 Task: Find connections with filter location Esquina with filter topic #newyearwith filter profile language Potuguese with filter current company Ashok Leyland with filter school Institute of Science - Banaras Hindu University with filter industry Chemical Raw Materials Manufacturing with filter service category Financial Planning with filter keywords title Accounts Payable/Receivable Clerk
Action: Mouse moved to (474, 100)
Screenshot: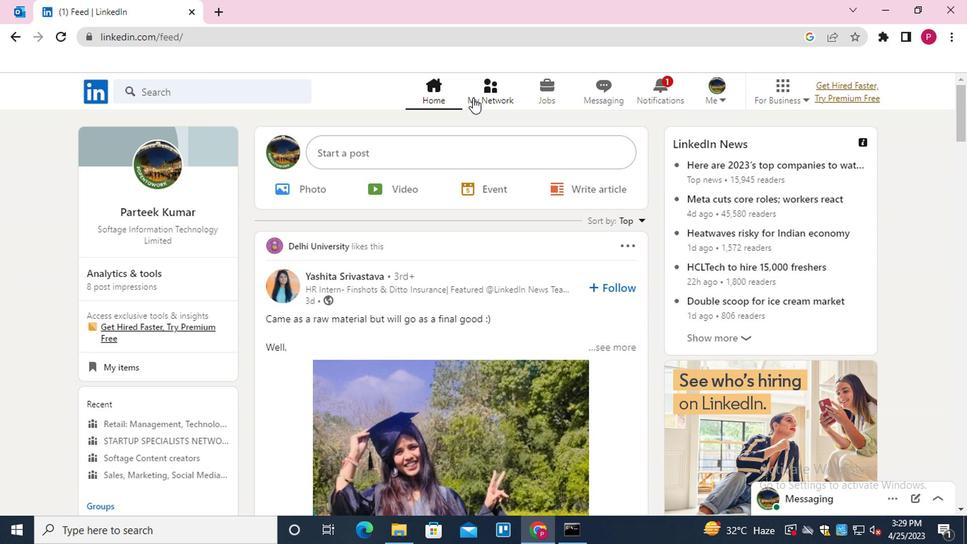 
Action: Mouse pressed left at (474, 100)
Screenshot: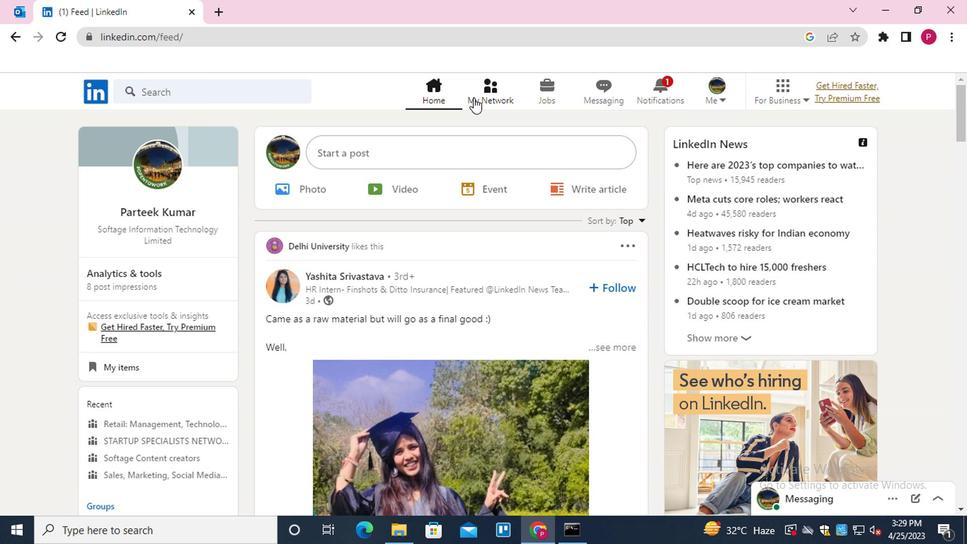 
Action: Mouse moved to (187, 175)
Screenshot: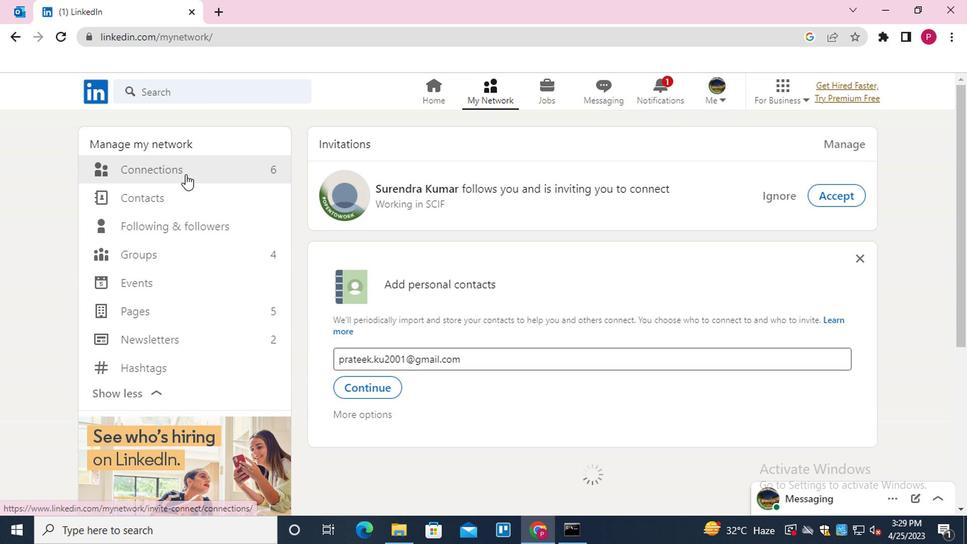 
Action: Mouse pressed left at (187, 175)
Screenshot: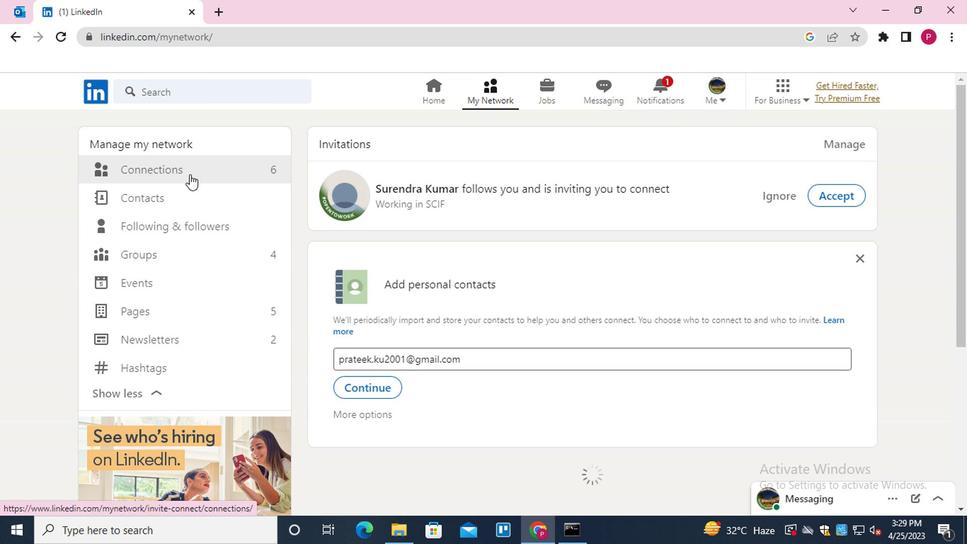 
Action: Mouse moved to (615, 168)
Screenshot: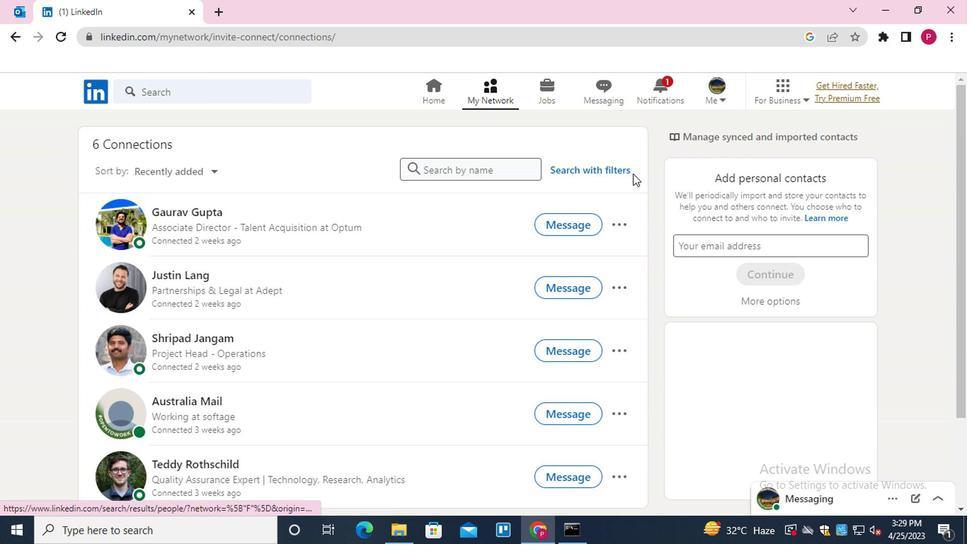 
Action: Mouse pressed left at (615, 168)
Screenshot: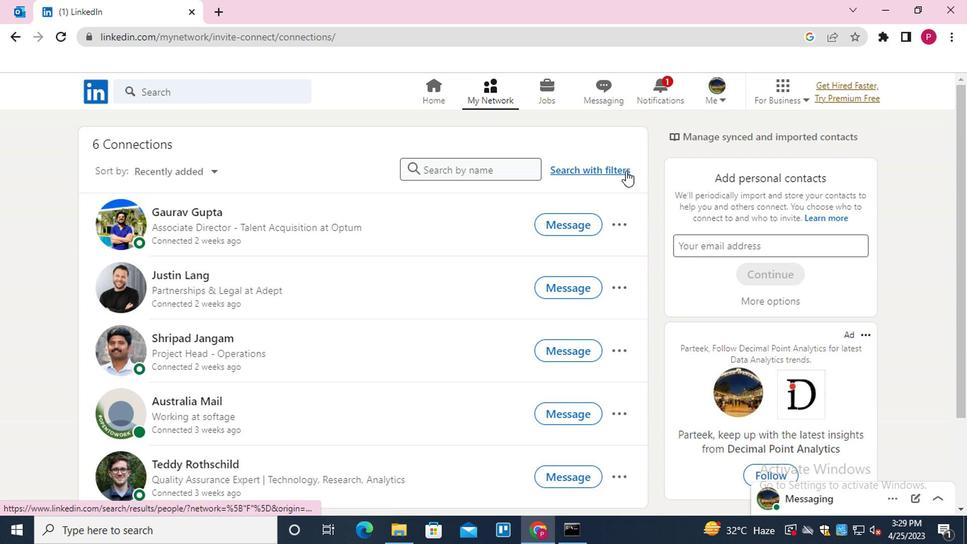 
Action: Mouse moved to (472, 137)
Screenshot: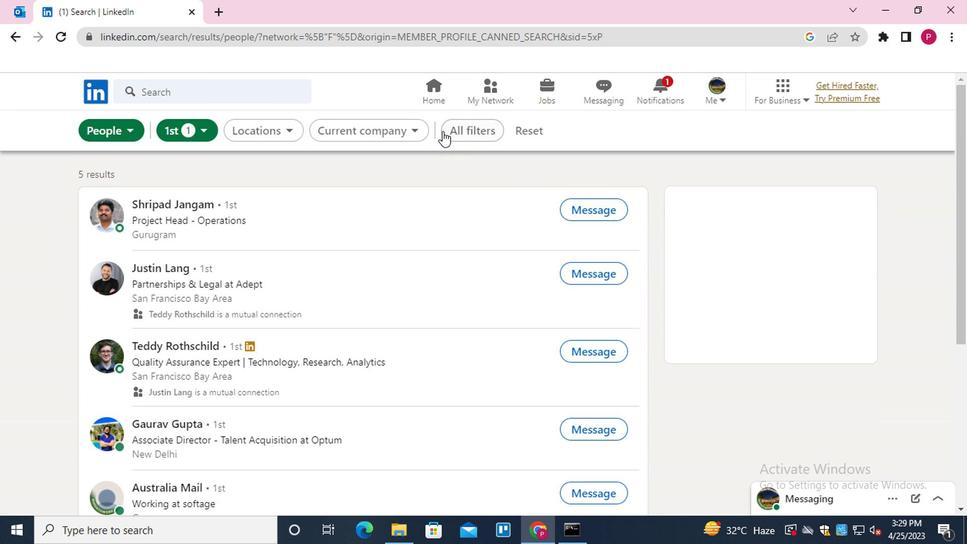 
Action: Mouse pressed left at (472, 137)
Screenshot: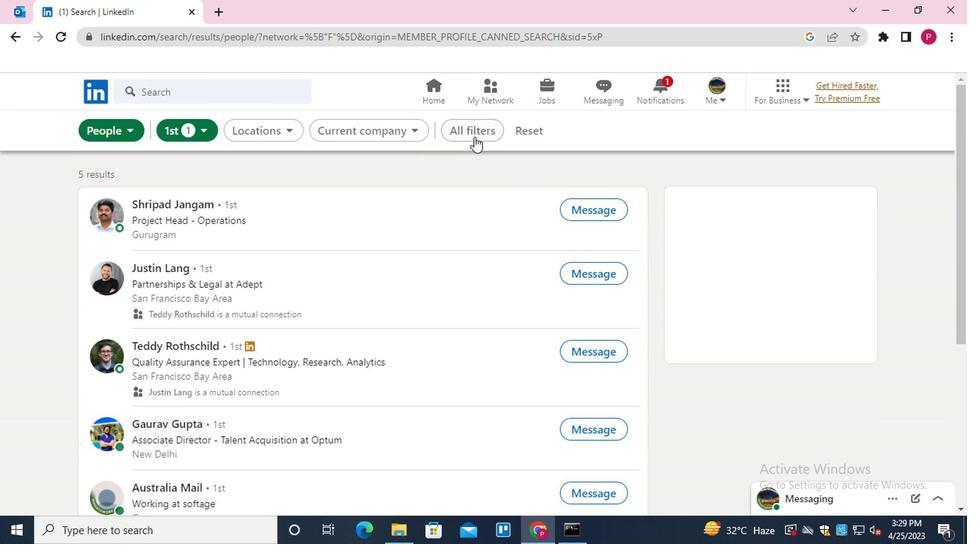 
Action: Mouse moved to (722, 253)
Screenshot: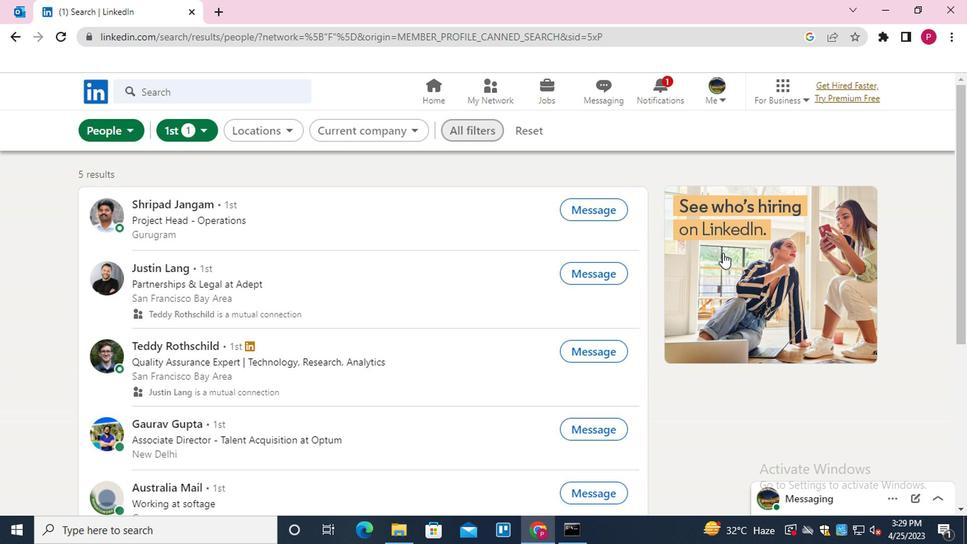 
Action: Mouse scrolled (722, 253) with delta (0, 0)
Screenshot: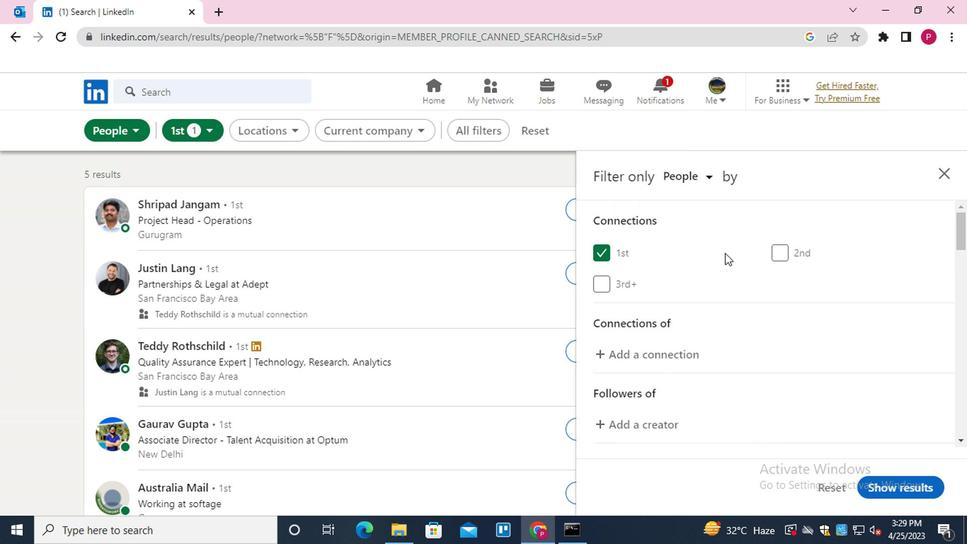 
Action: Mouse scrolled (722, 253) with delta (0, 0)
Screenshot: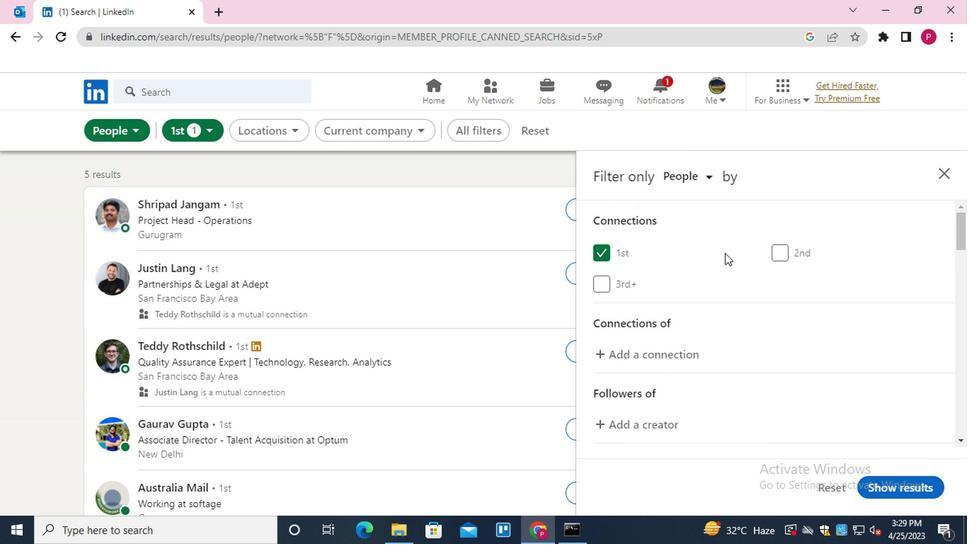 
Action: Mouse scrolled (722, 253) with delta (0, 0)
Screenshot: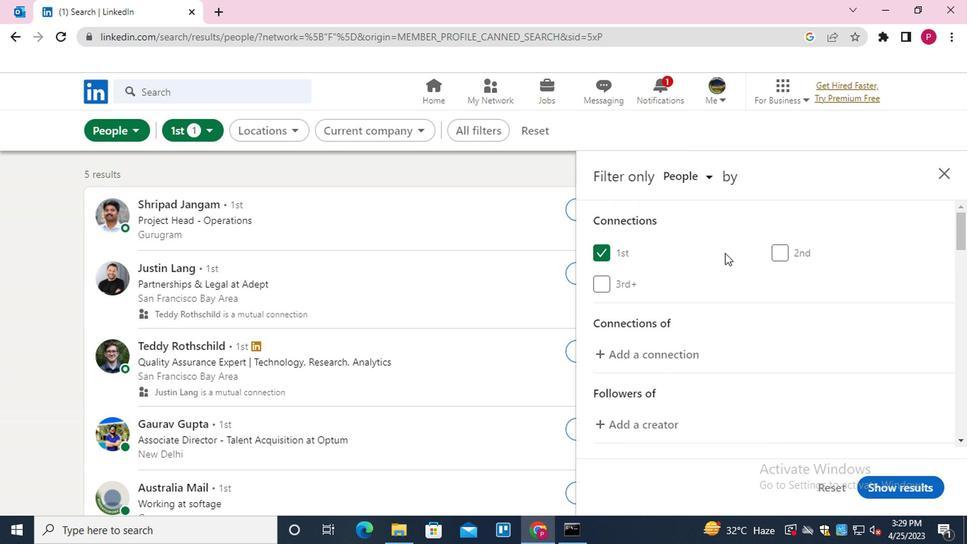 
Action: Mouse moved to (822, 344)
Screenshot: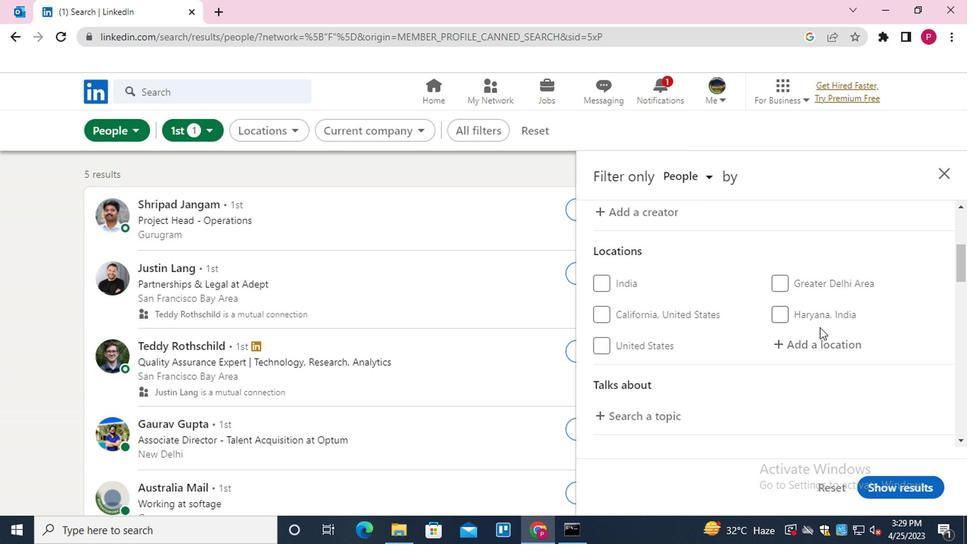 
Action: Mouse pressed left at (822, 344)
Screenshot: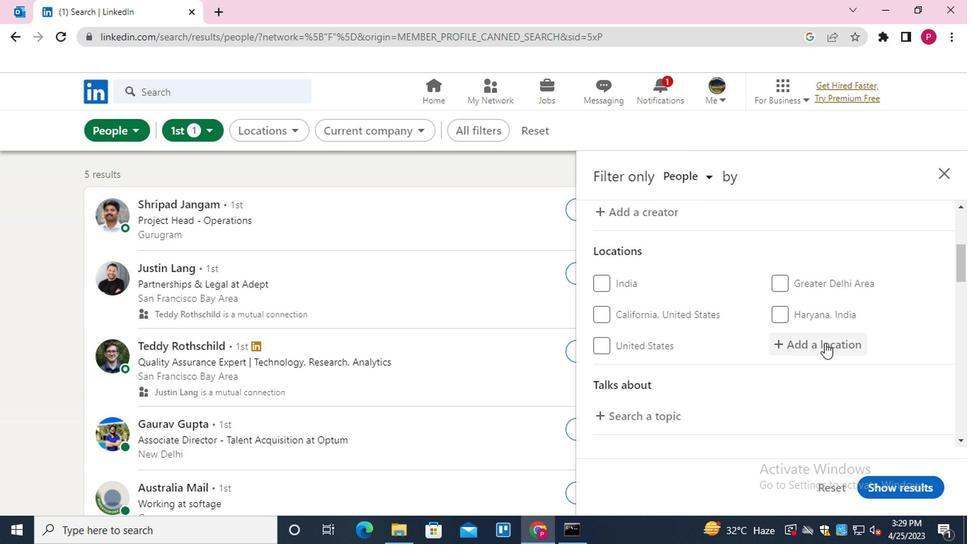 
Action: Key pressed <Key.shift>ESQUINA
Screenshot: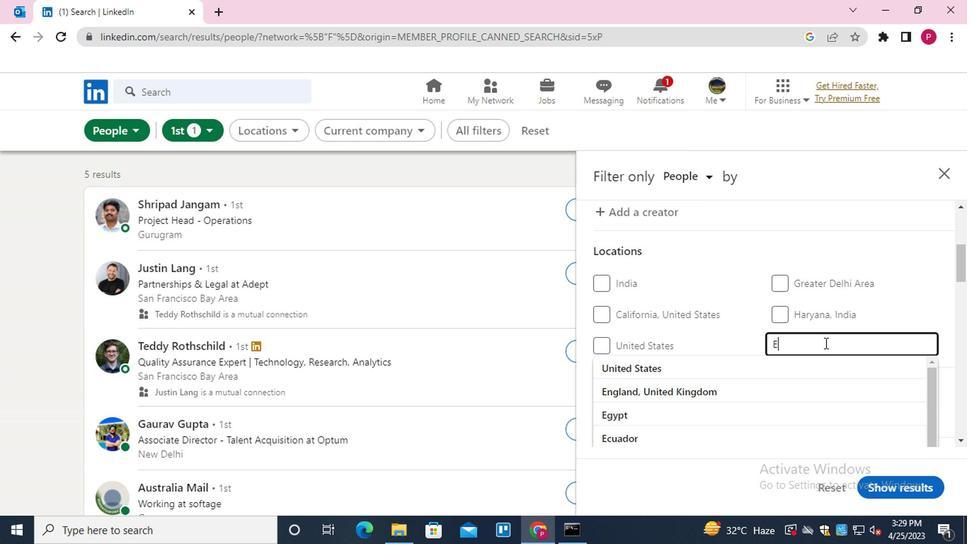 
Action: Mouse moved to (736, 405)
Screenshot: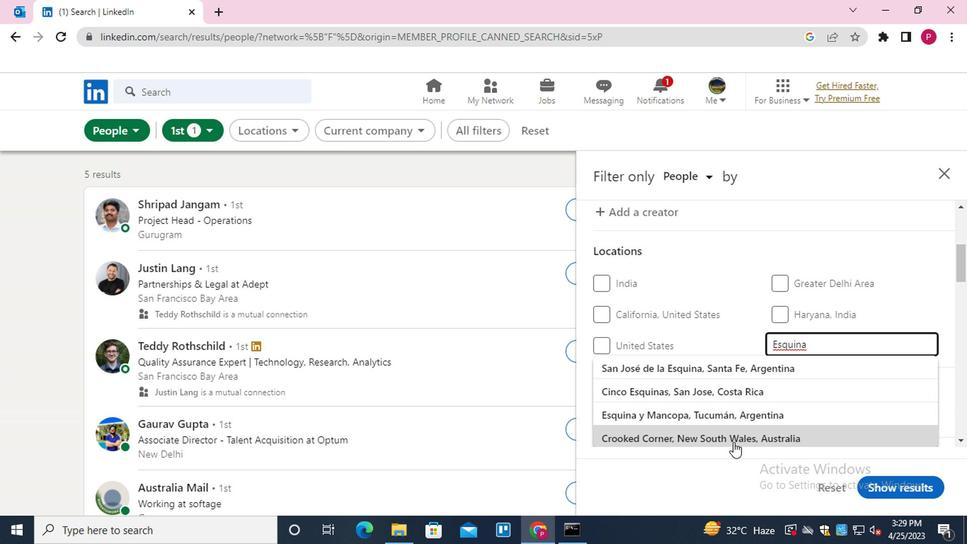 
Action: Mouse scrolled (736, 404) with delta (0, -1)
Screenshot: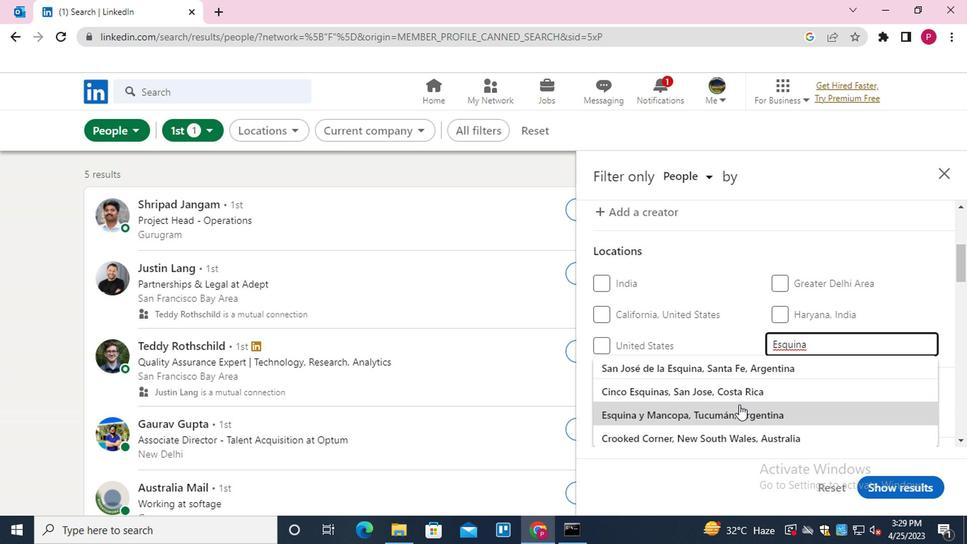 
Action: Mouse moved to (718, 381)
Screenshot: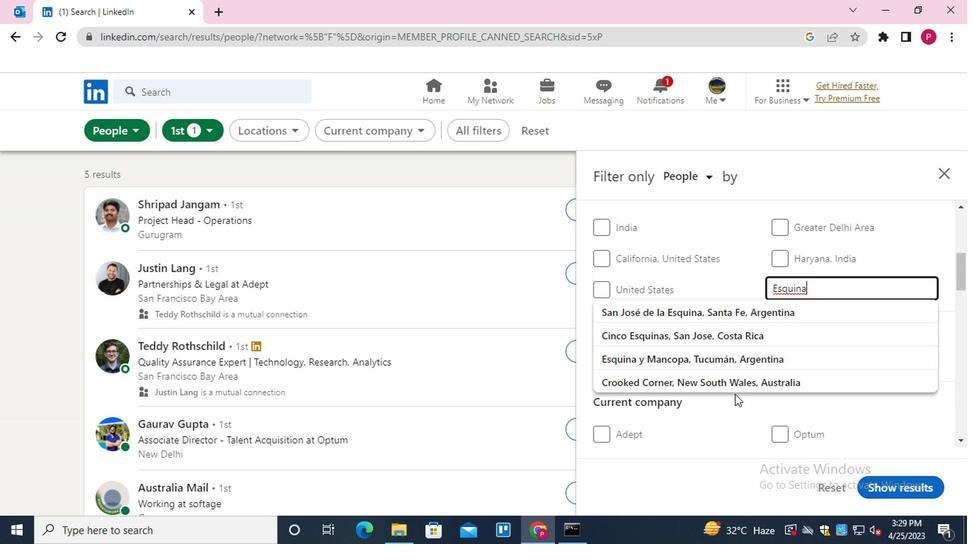 
Action: Key pressed <Key.enter>
Screenshot: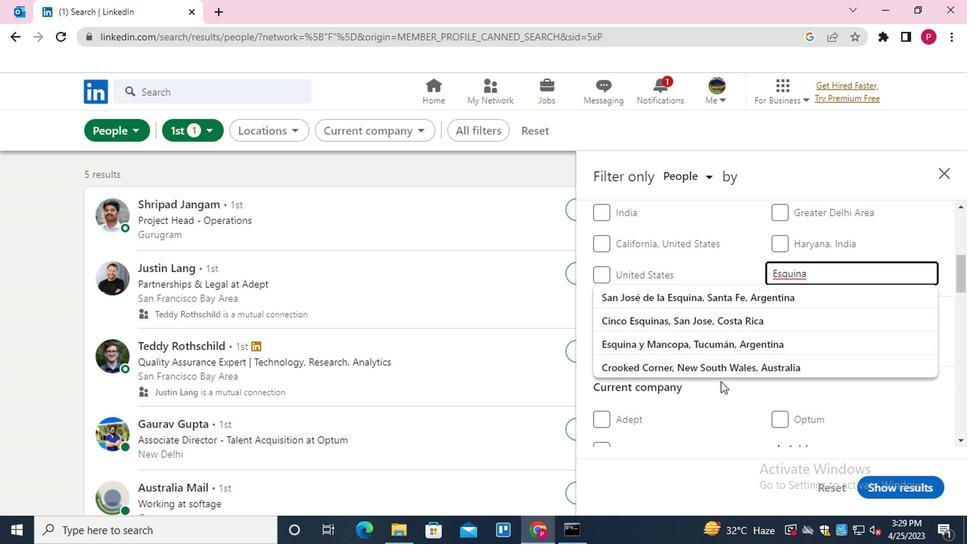 
Action: Mouse moved to (677, 348)
Screenshot: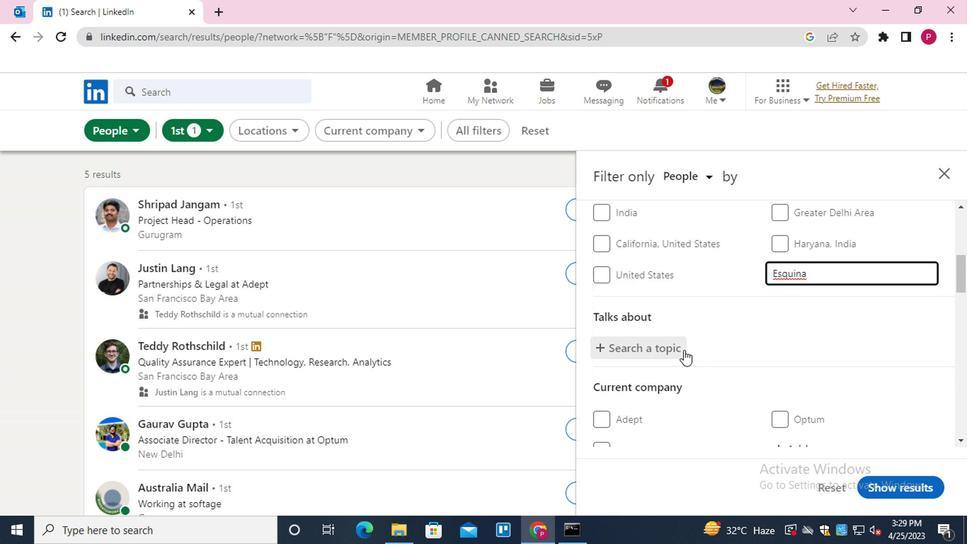 
Action: Mouse pressed left at (677, 348)
Screenshot: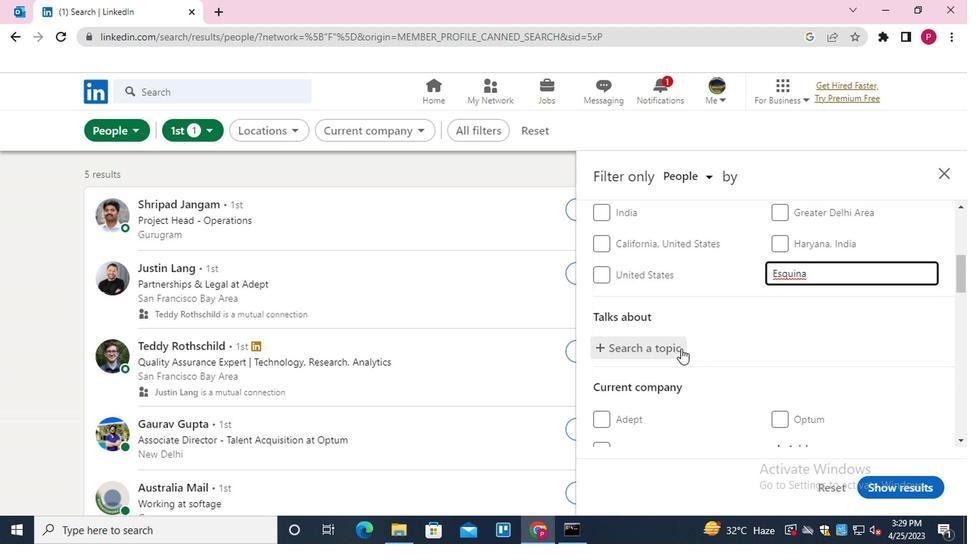 
Action: Key pressed <Key.shift>#NEWYEAR
Screenshot: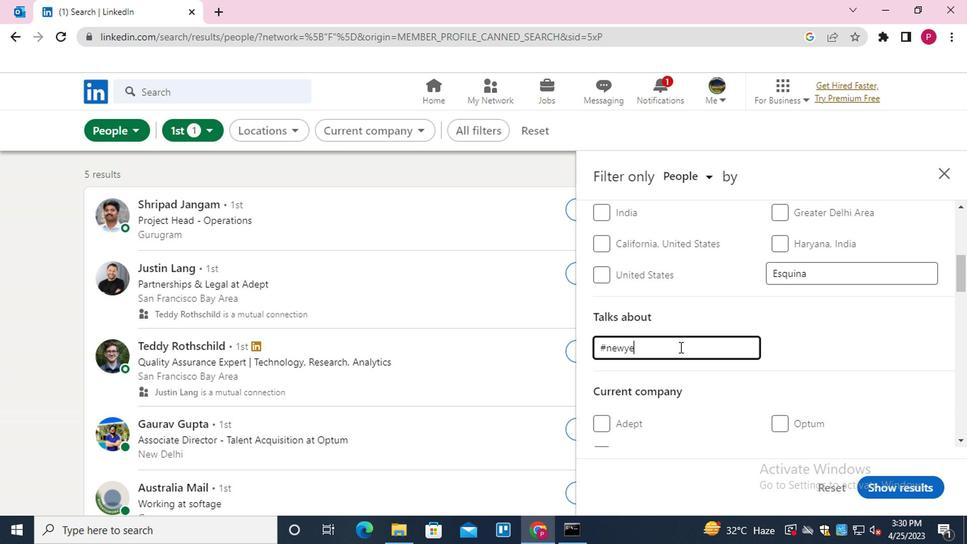 
Action: Mouse moved to (707, 358)
Screenshot: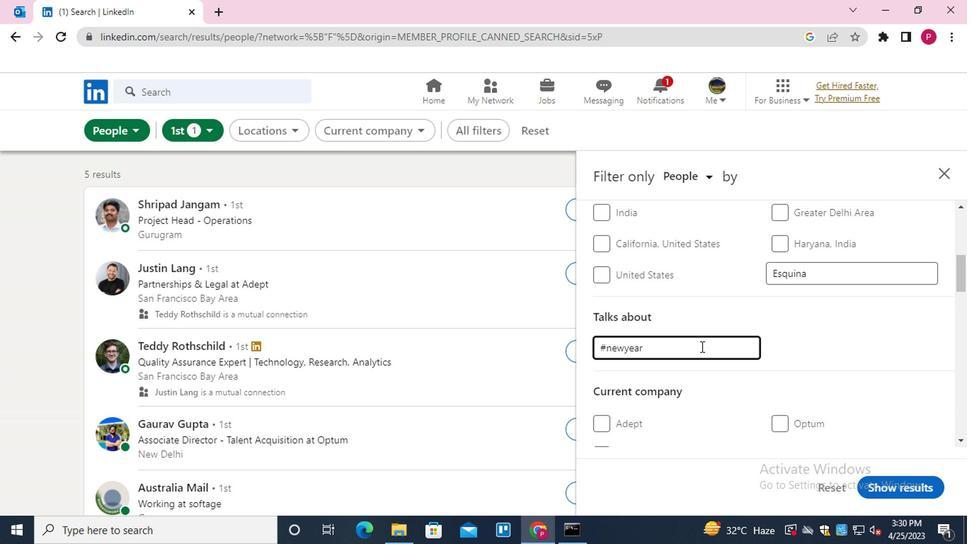 
Action: Mouse scrolled (707, 358) with delta (0, 0)
Screenshot: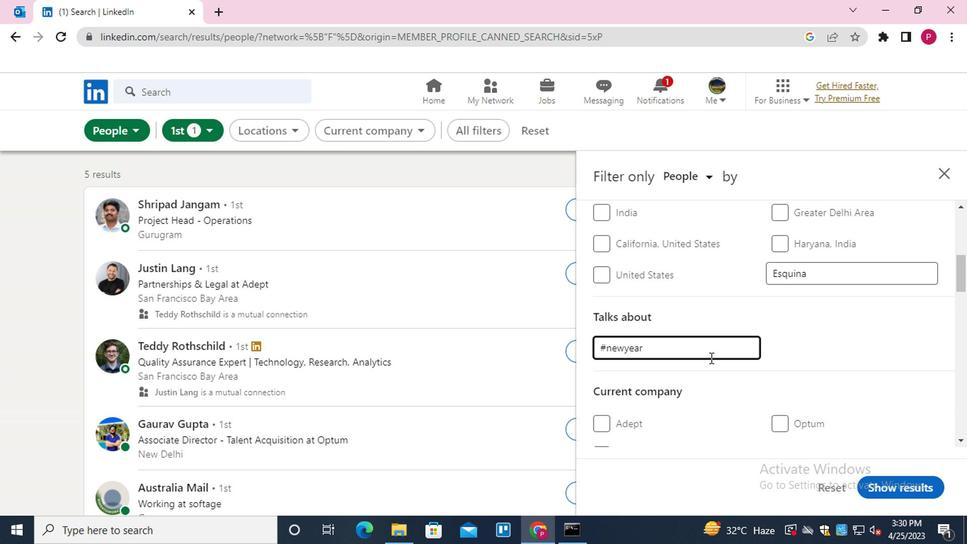 
Action: Mouse moved to (754, 337)
Screenshot: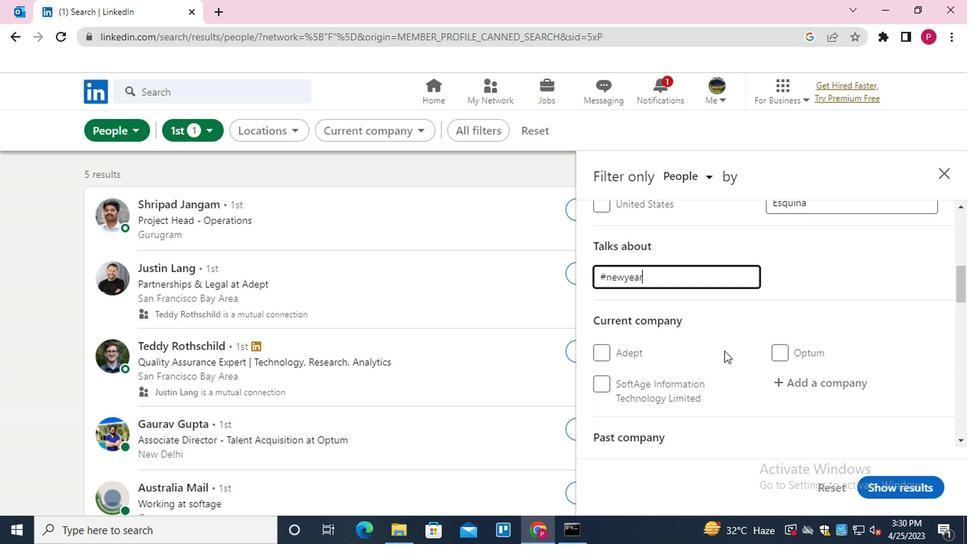 
Action: Mouse scrolled (754, 337) with delta (0, 0)
Screenshot: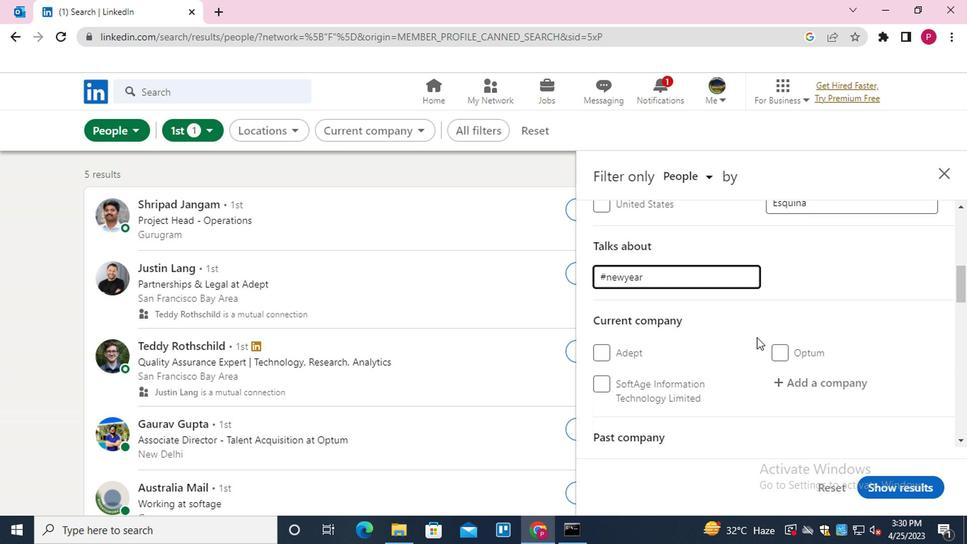 
Action: Mouse scrolled (754, 337) with delta (0, 0)
Screenshot: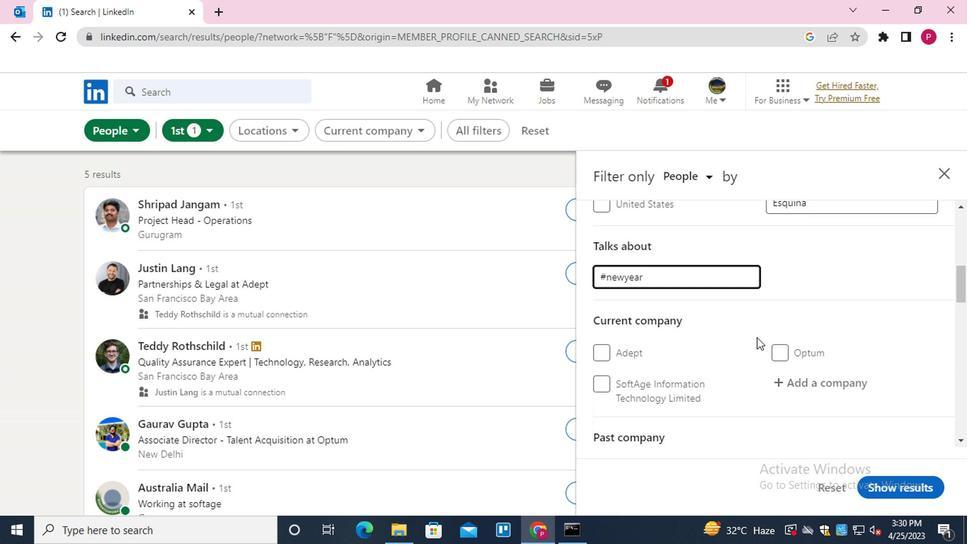 
Action: Mouse moved to (803, 248)
Screenshot: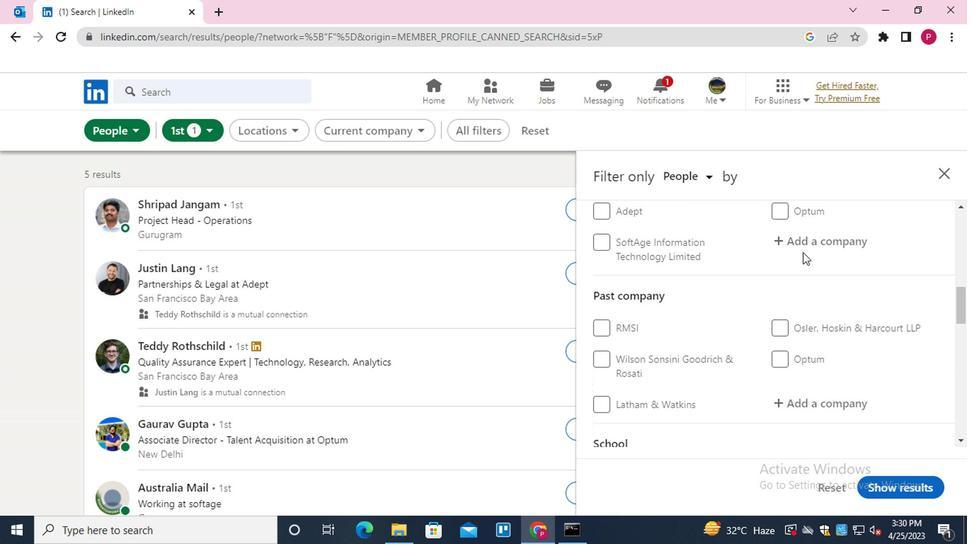 
Action: Mouse pressed left at (803, 248)
Screenshot: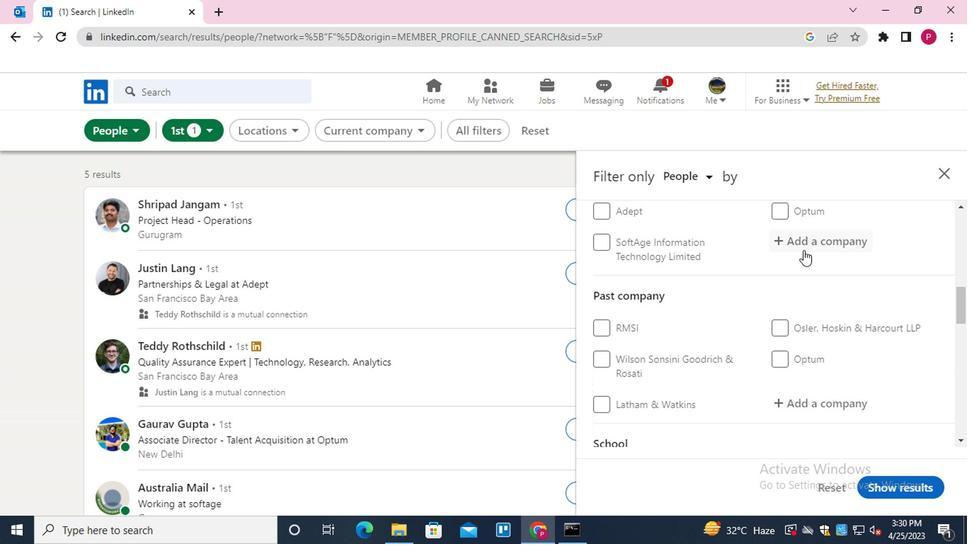 
Action: Key pressed <Key.shift>ASHOK<Key.space><Key.shift>LRY
Screenshot: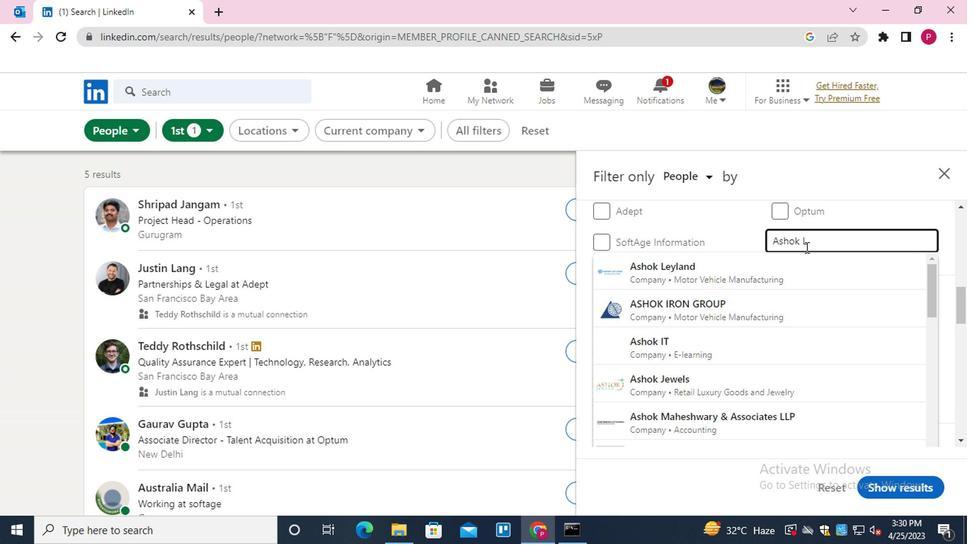 
Action: Mouse moved to (770, 260)
Screenshot: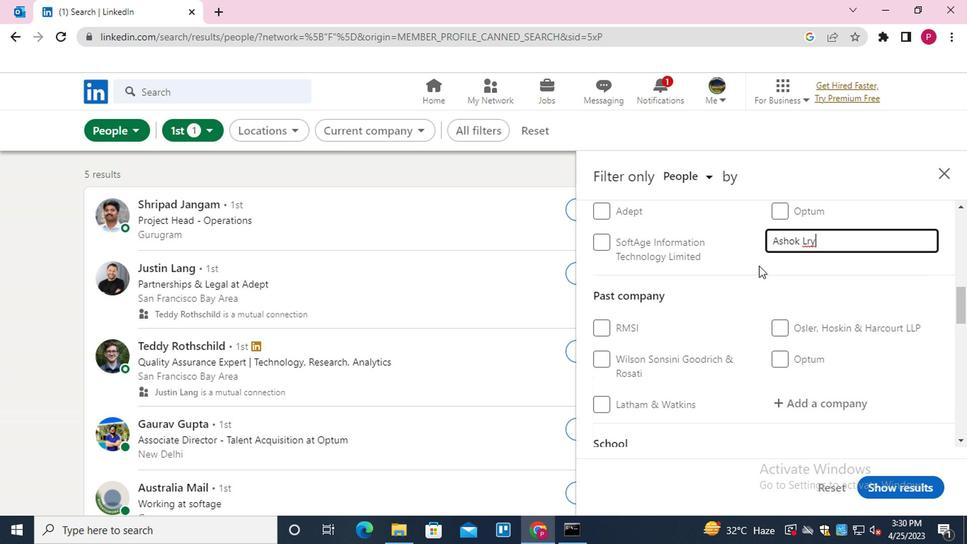 
Action: Key pressed <Key.backspace><Key.backspace>EY
Screenshot: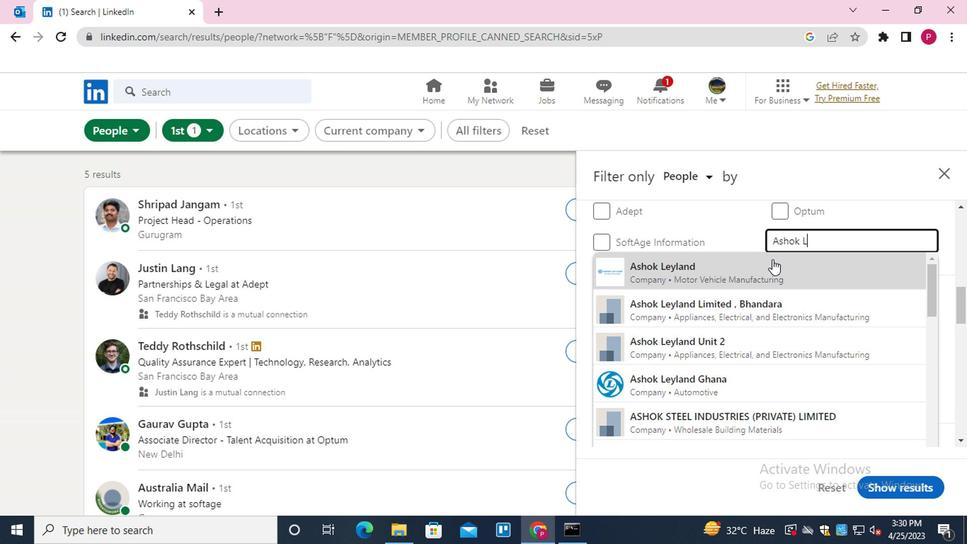 
Action: Mouse moved to (768, 260)
Screenshot: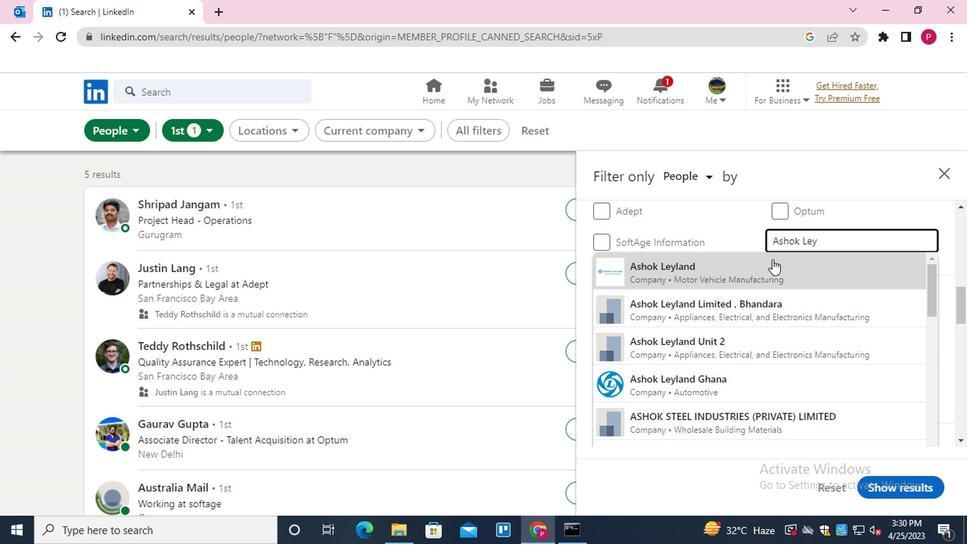 
Action: Mouse pressed left at (768, 260)
Screenshot: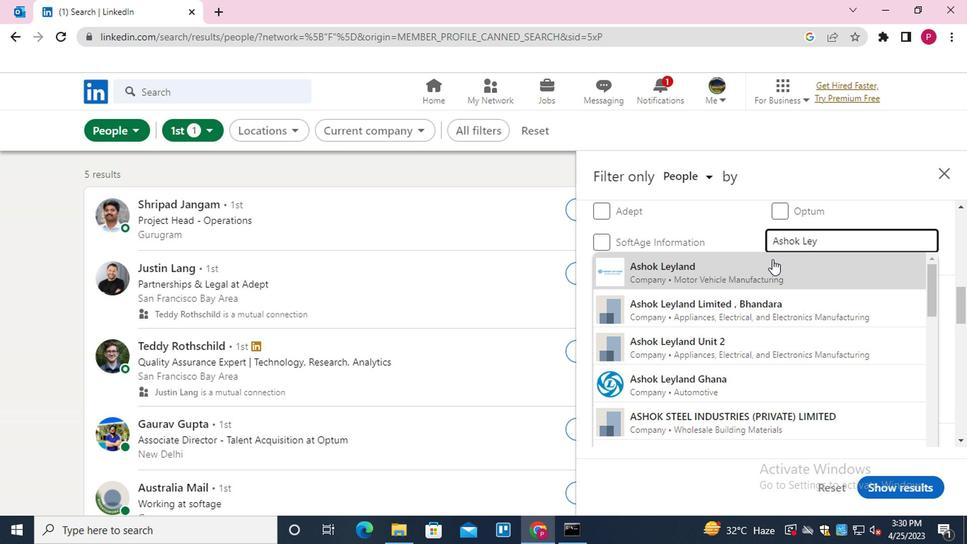 
Action: Mouse moved to (683, 302)
Screenshot: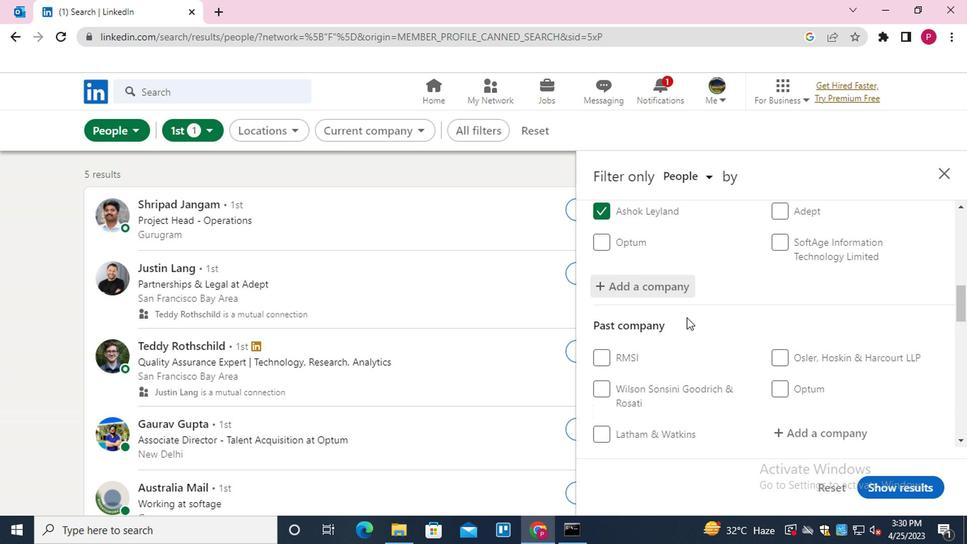 
Action: Mouse scrolled (683, 302) with delta (0, 0)
Screenshot: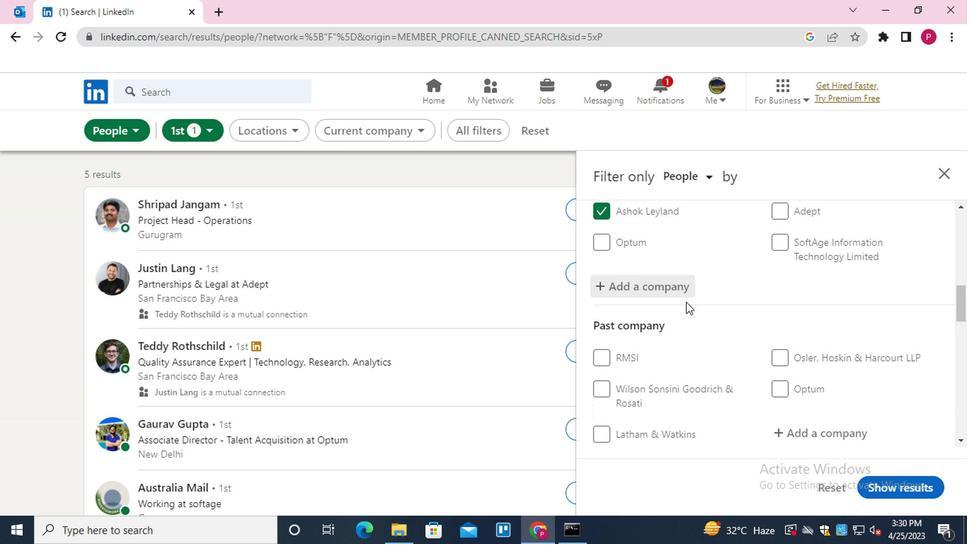 
Action: Mouse scrolled (683, 302) with delta (0, 0)
Screenshot: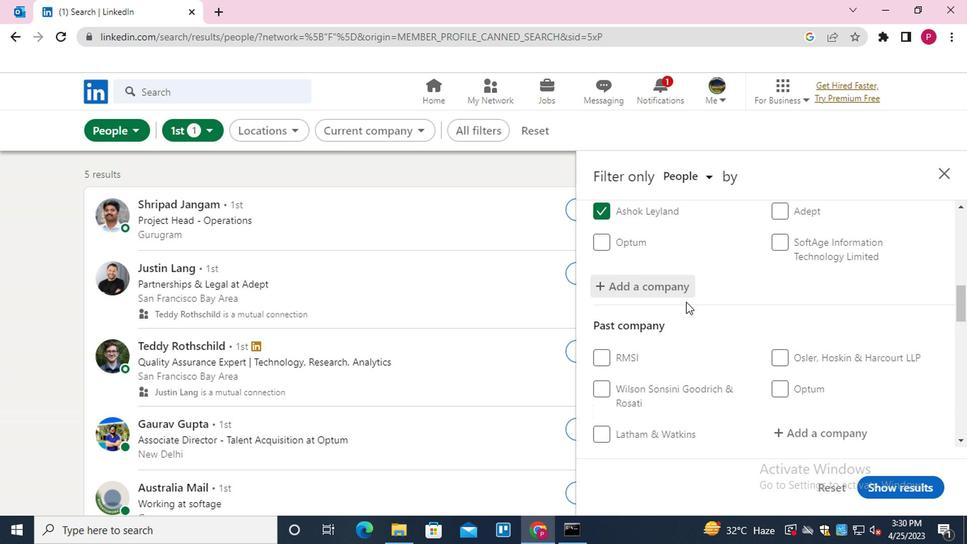 
Action: Mouse moved to (770, 351)
Screenshot: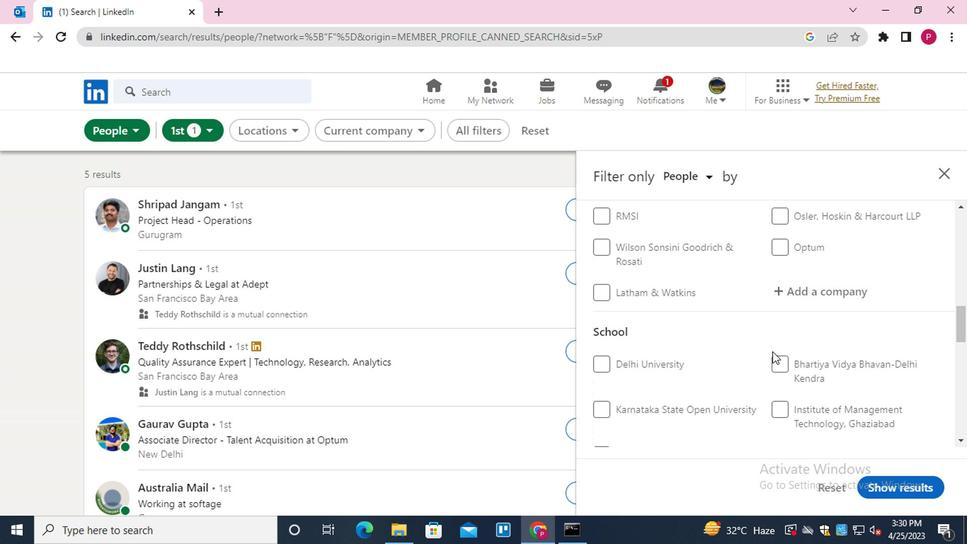 
Action: Mouse scrolled (770, 350) with delta (0, -1)
Screenshot: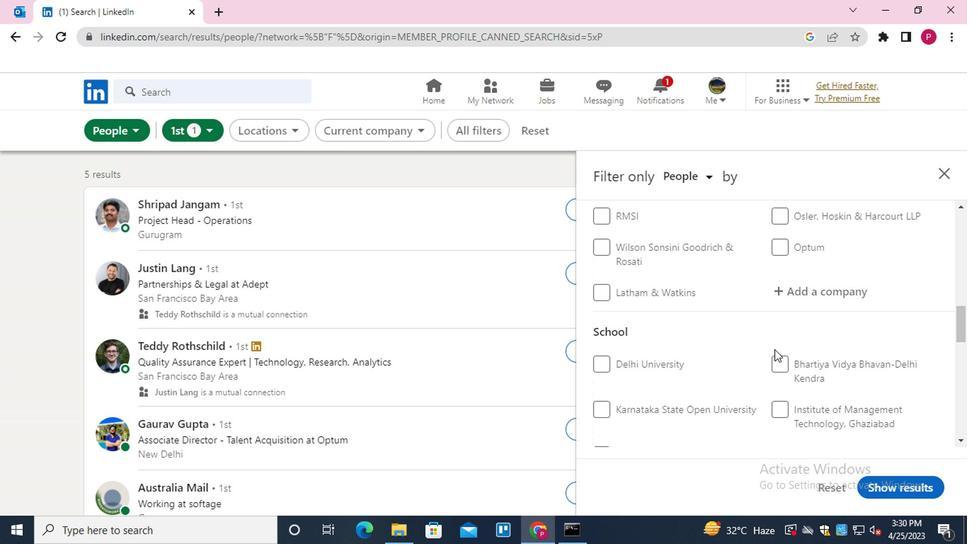 
Action: Mouse scrolled (770, 350) with delta (0, -1)
Screenshot: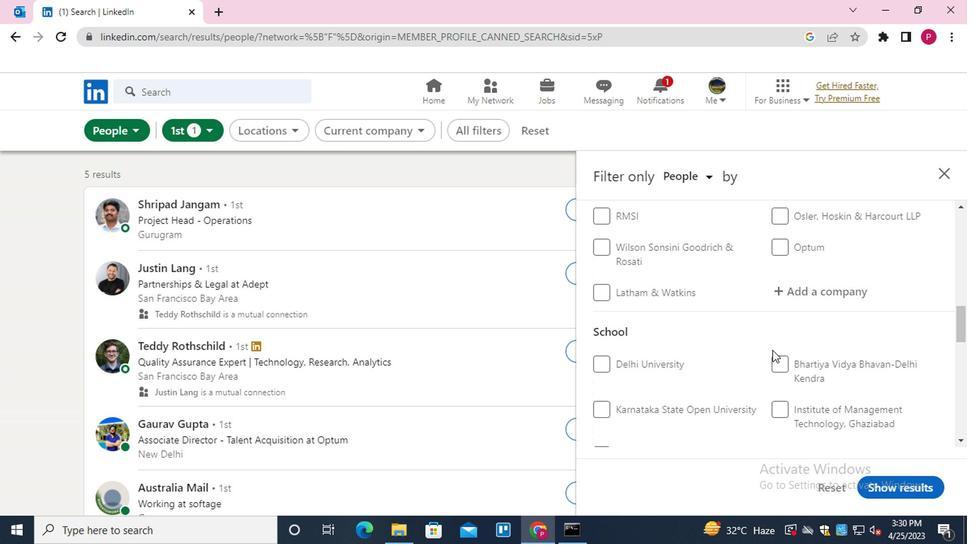 
Action: Mouse moved to (820, 316)
Screenshot: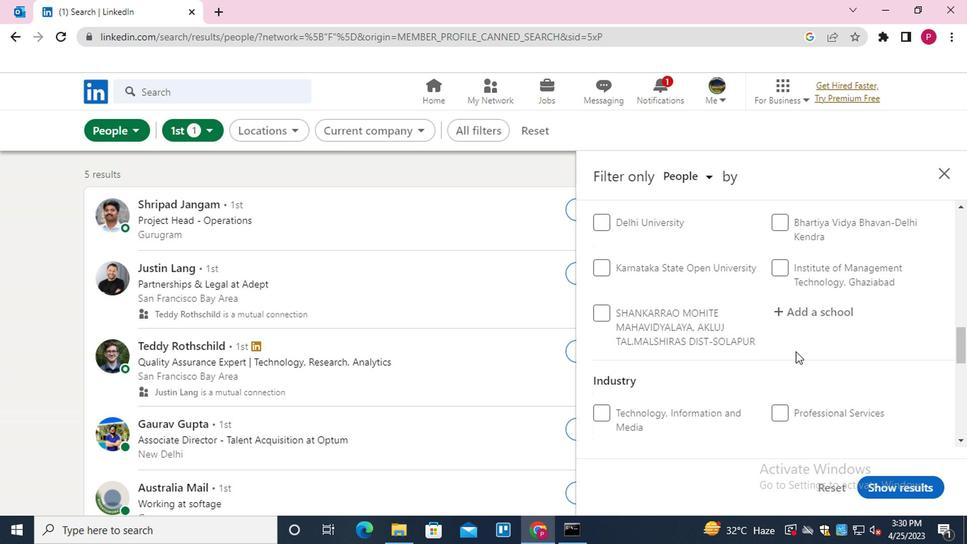 
Action: Mouse pressed left at (820, 316)
Screenshot: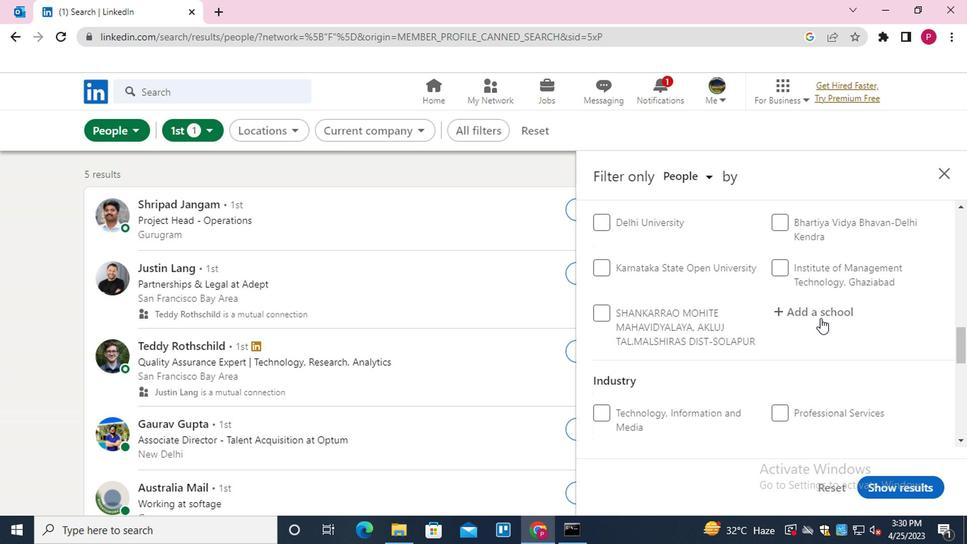 
Action: Key pressed <Key.shift><Key.shift><Key.shift><Key.shift><Key.shift><Key.shift><Key.shift><Key.shift><Key.shift><Key.shift><Key.shift><Key.shift><Key.shift><Key.shift><Key.shift>BANARS
Screenshot: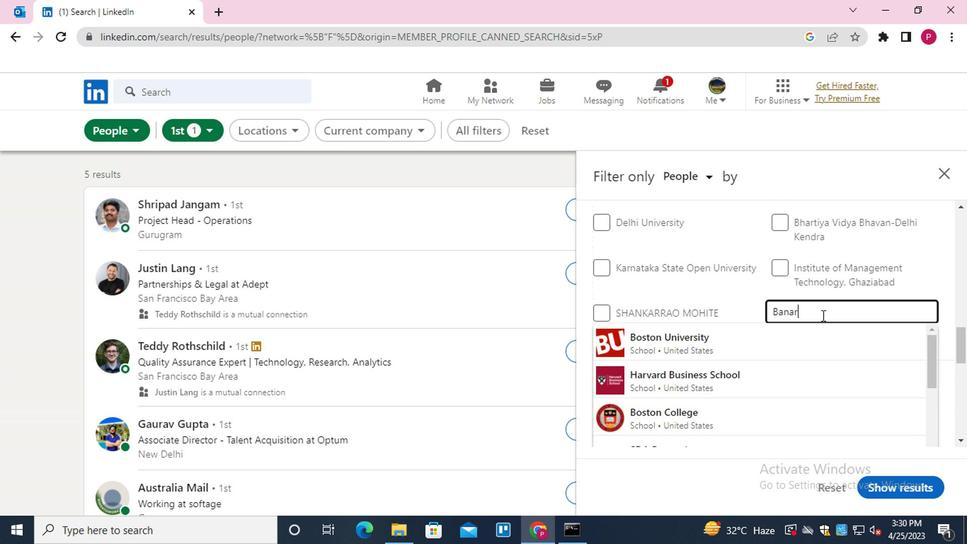 
Action: Mouse moved to (797, 332)
Screenshot: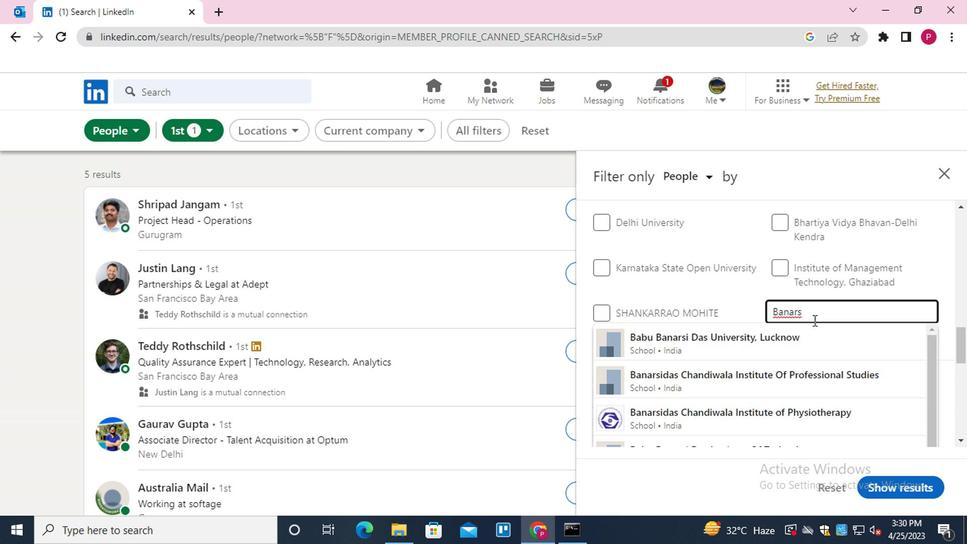 
Action: Key pressed <Key.backspace>AS
Screenshot: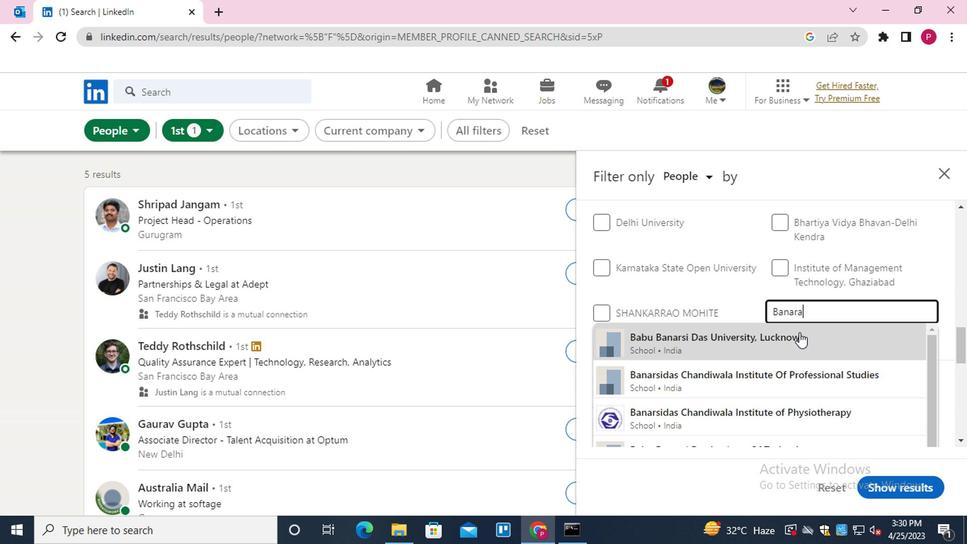 
Action: Mouse moved to (789, 340)
Screenshot: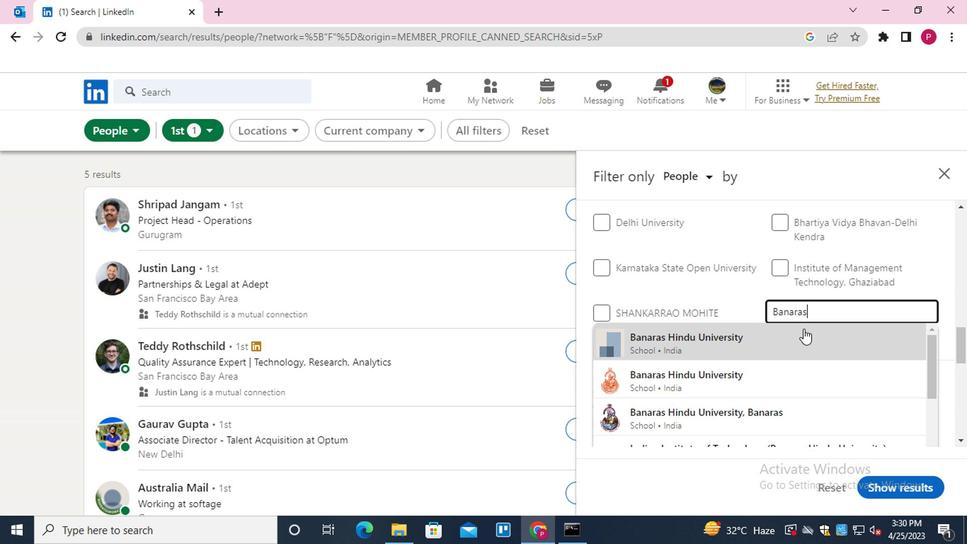 
Action: Mouse pressed left at (789, 340)
Screenshot: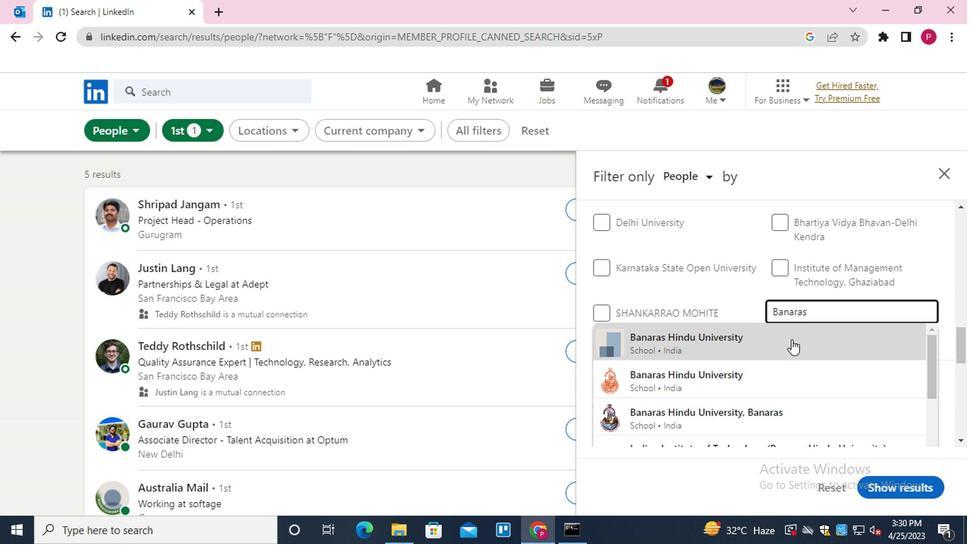 
Action: Mouse moved to (706, 373)
Screenshot: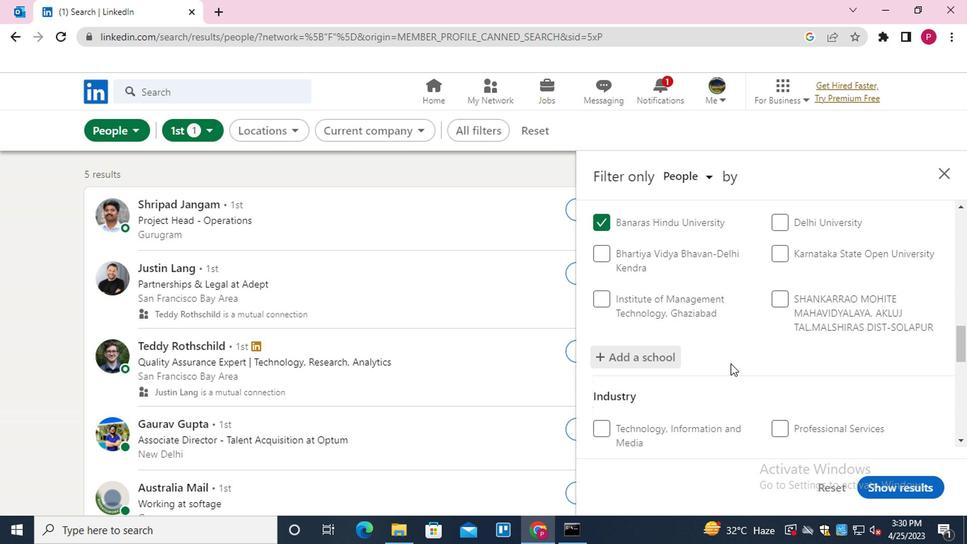 
Action: Mouse scrolled (706, 372) with delta (0, -1)
Screenshot: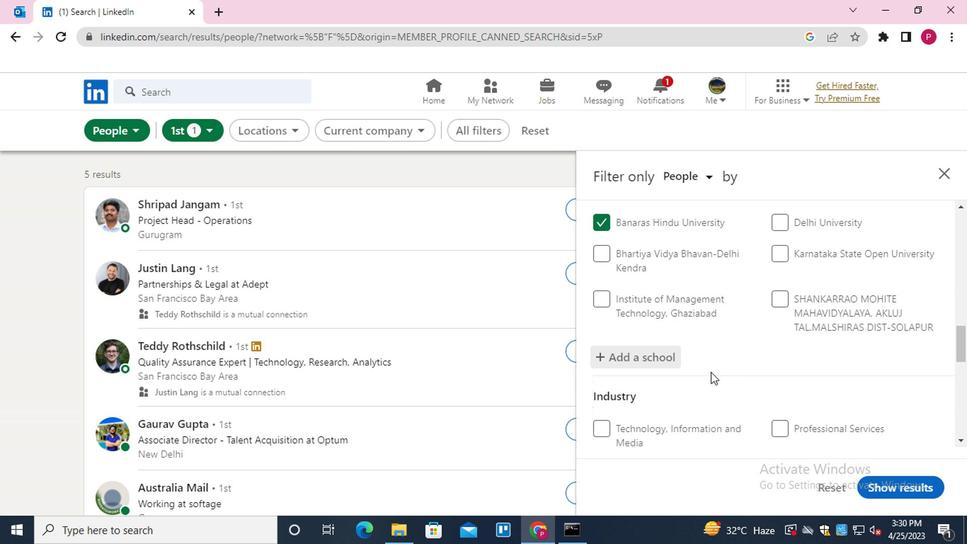 
Action: Mouse scrolled (706, 372) with delta (0, -1)
Screenshot: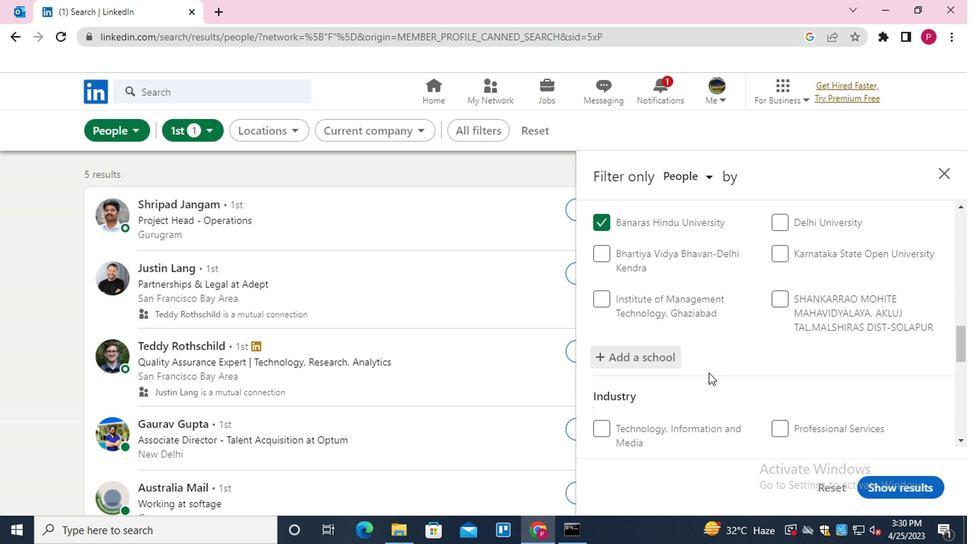 
Action: Mouse moved to (810, 374)
Screenshot: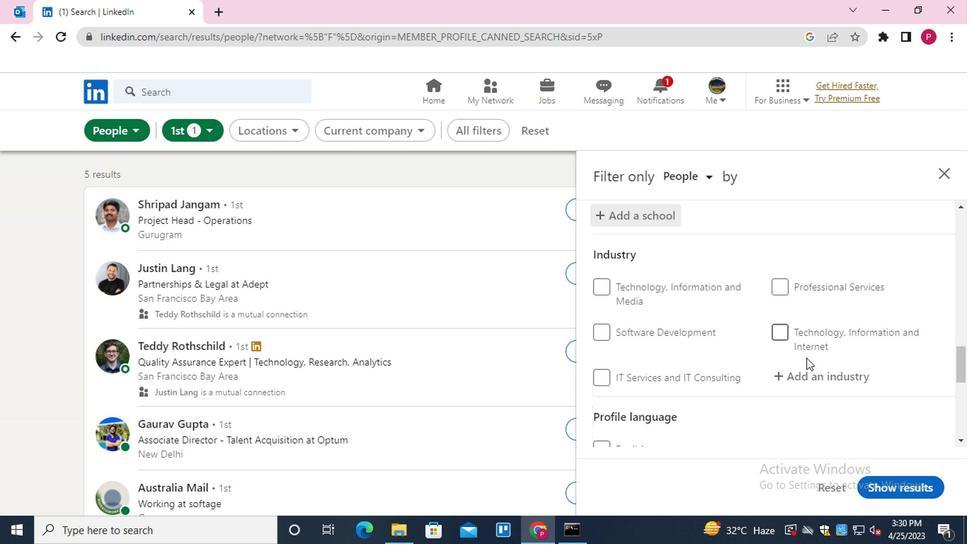 
Action: Mouse pressed left at (810, 374)
Screenshot: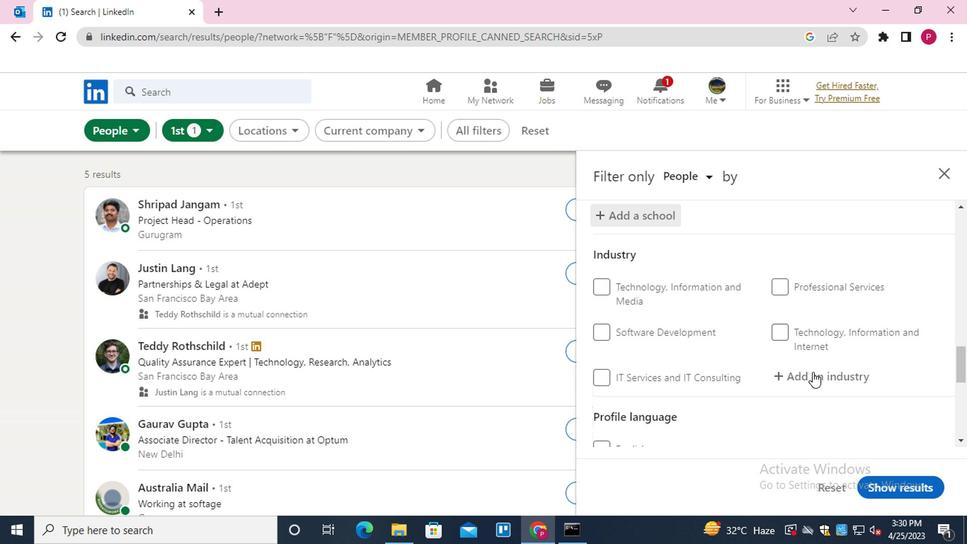 
Action: Key pressed <Key.shift>CHEMICAL
Screenshot: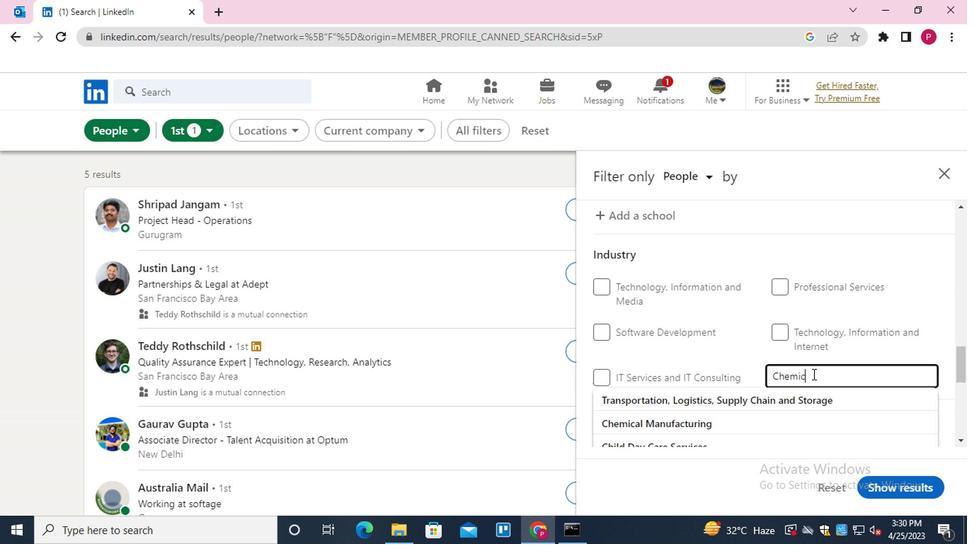 
Action: Mouse moved to (708, 325)
Screenshot: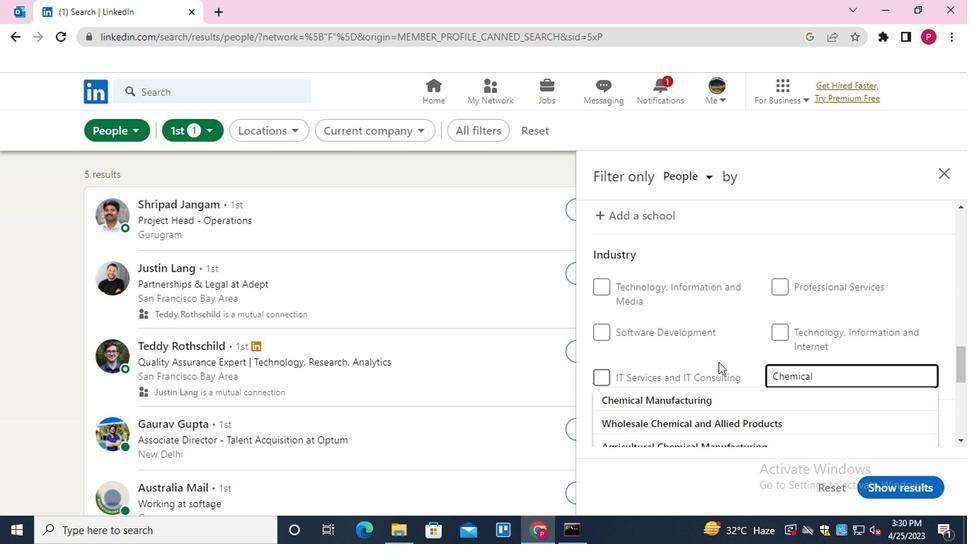 
Action: Mouse scrolled (708, 324) with delta (0, 0)
Screenshot: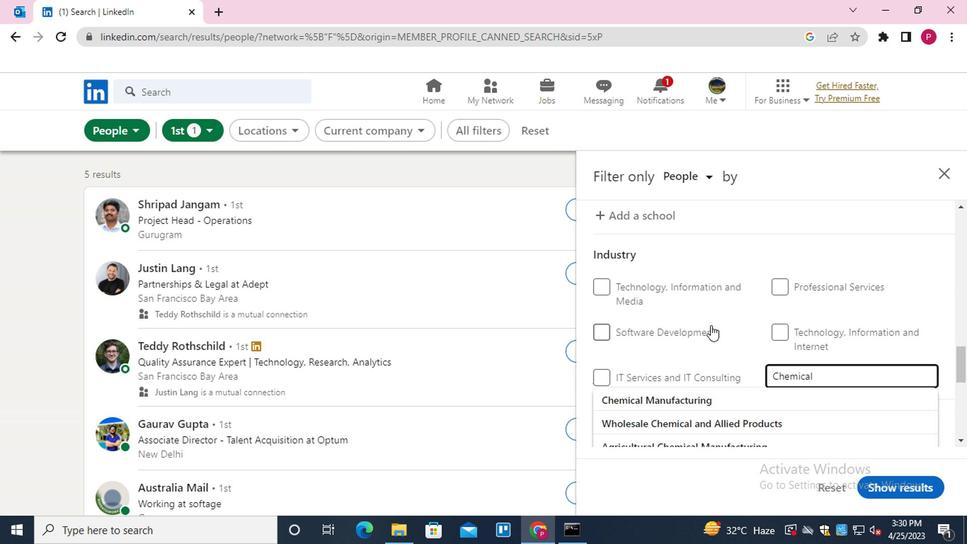 
Action: Mouse moved to (708, 324)
Screenshot: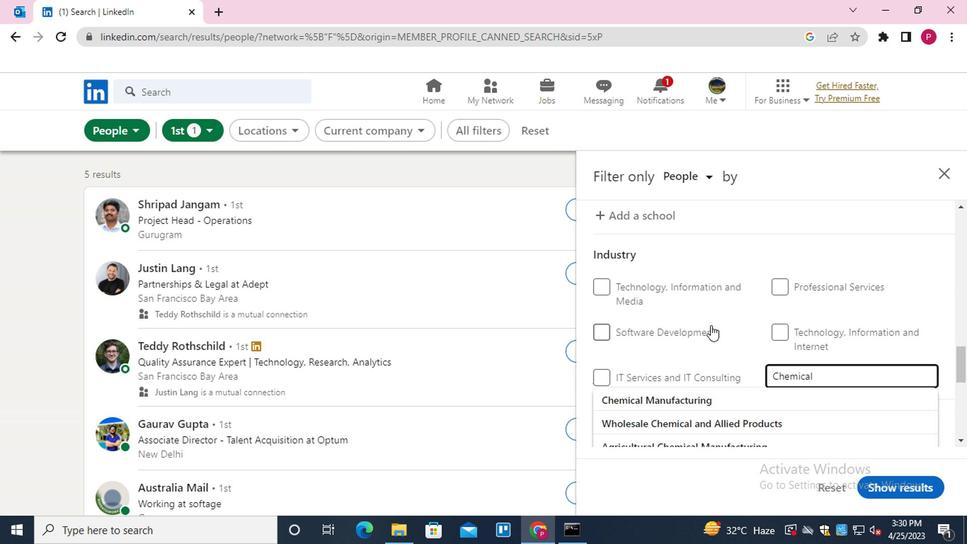 
Action: Mouse scrolled (708, 323) with delta (0, -1)
Screenshot: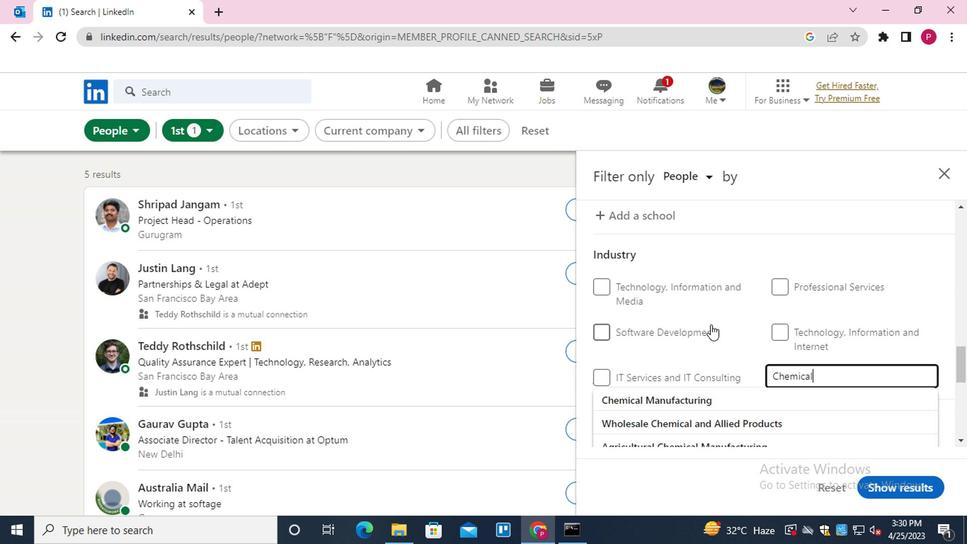 
Action: Mouse moved to (734, 329)
Screenshot: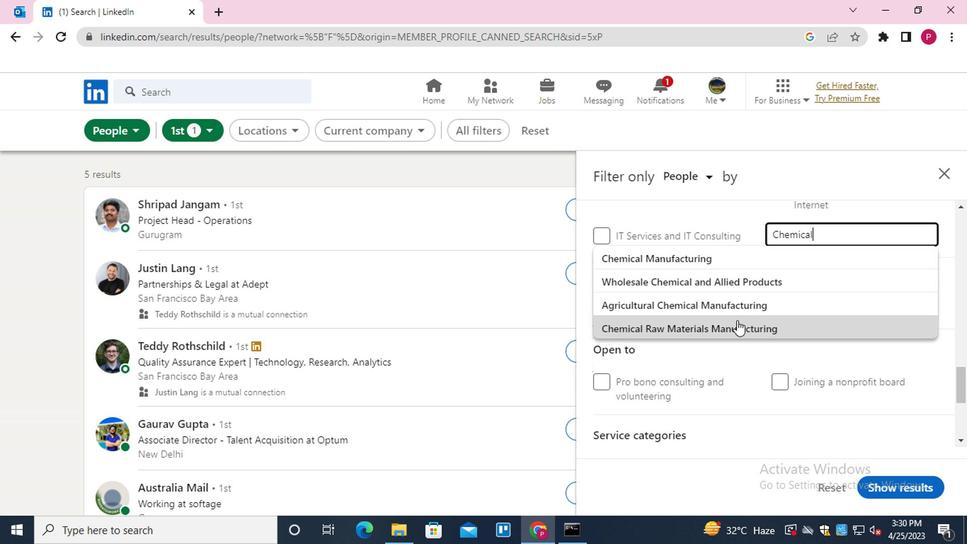 
Action: Mouse pressed left at (734, 329)
Screenshot: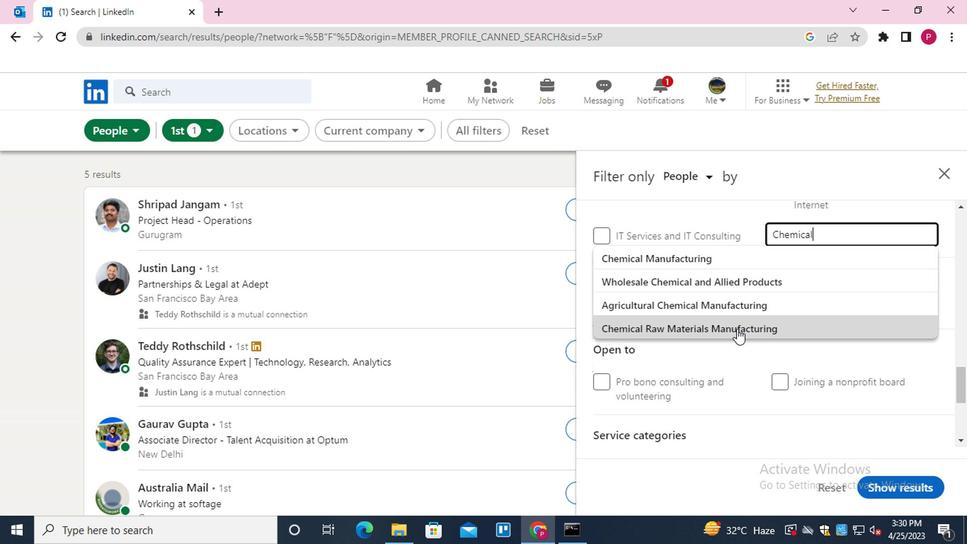 
Action: Mouse moved to (688, 331)
Screenshot: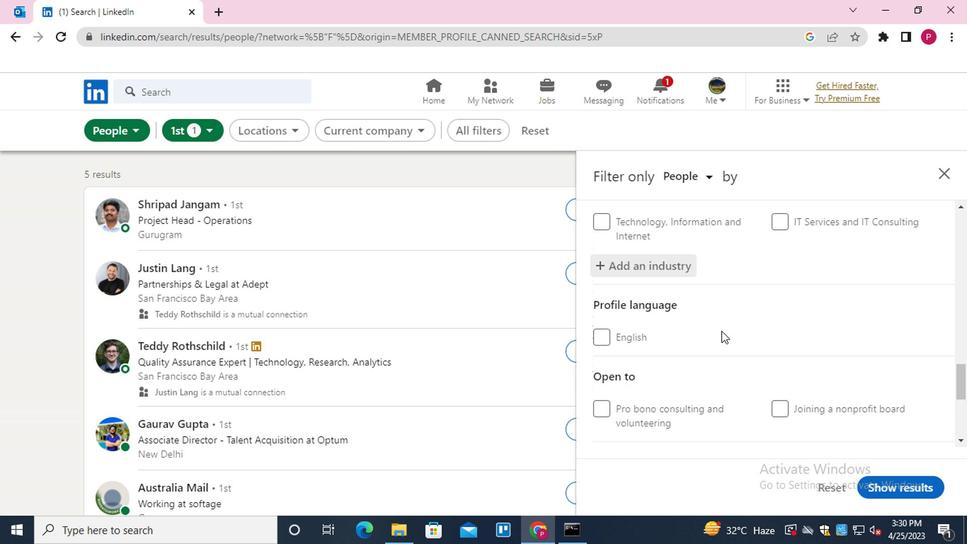 
Action: Mouse scrolled (688, 330) with delta (0, -1)
Screenshot: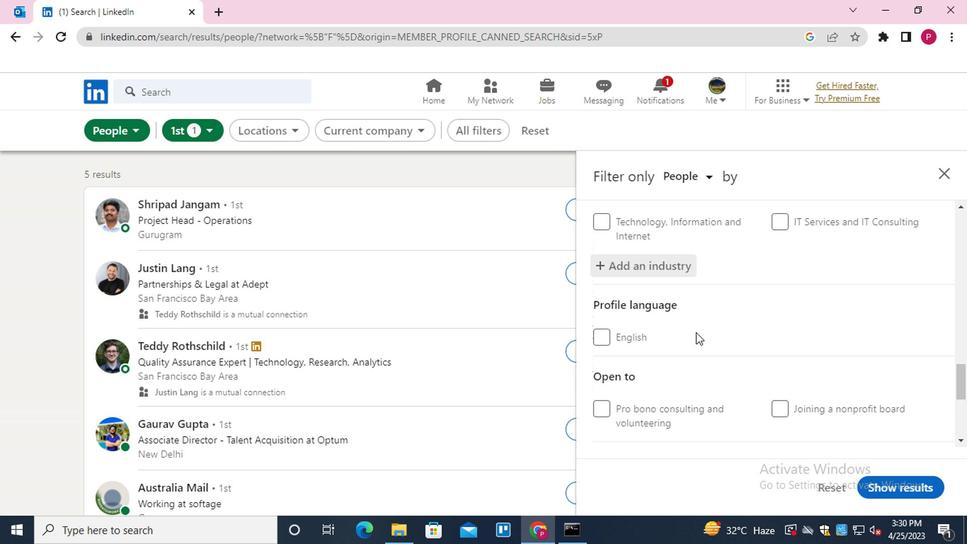 
Action: Mouse scrolled (688, 330) with delta (0, -1)
Screenshot: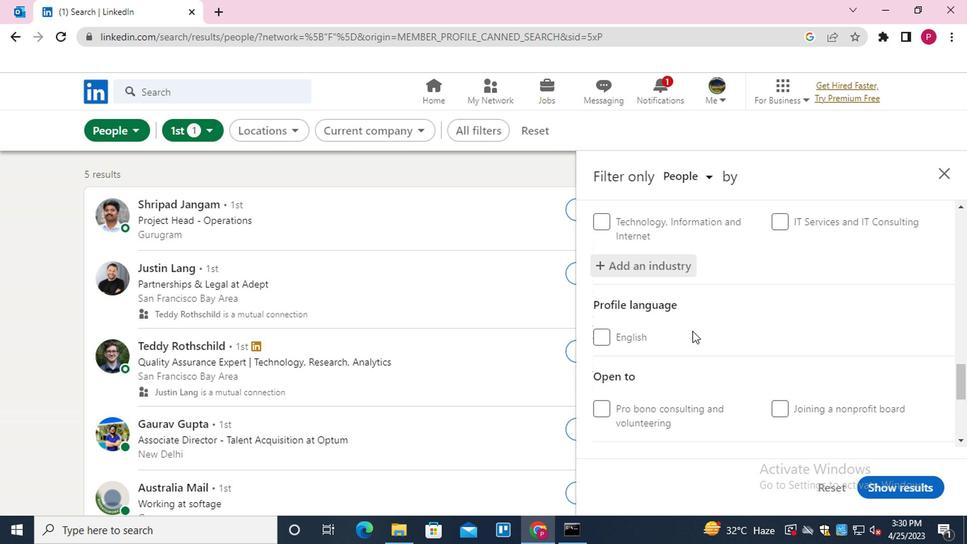 
Action: Mouse moved to (639, 348)
Screenshot: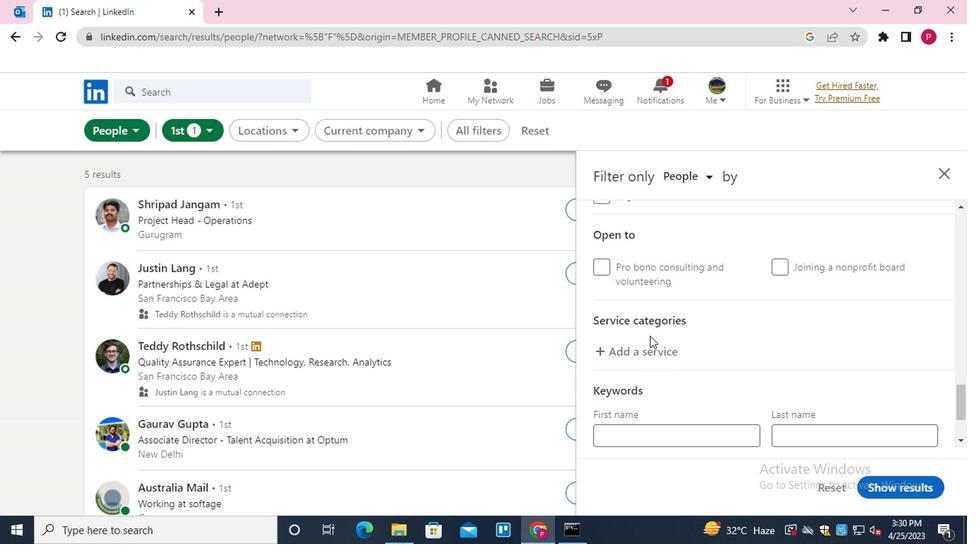 
Action: Mouse pressed left at (639, 348)
Screenshot: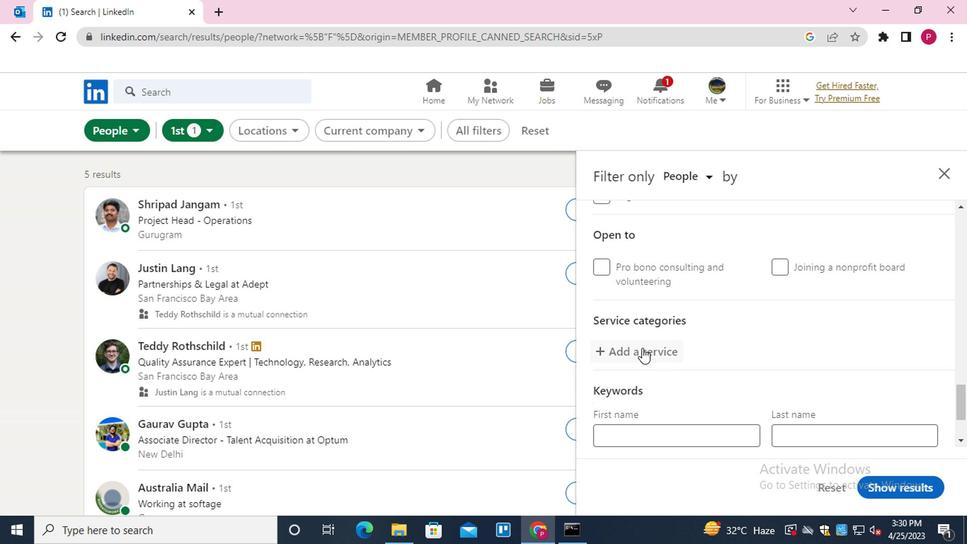 
Action: Mouse moved to (639, 349)
Screenshot: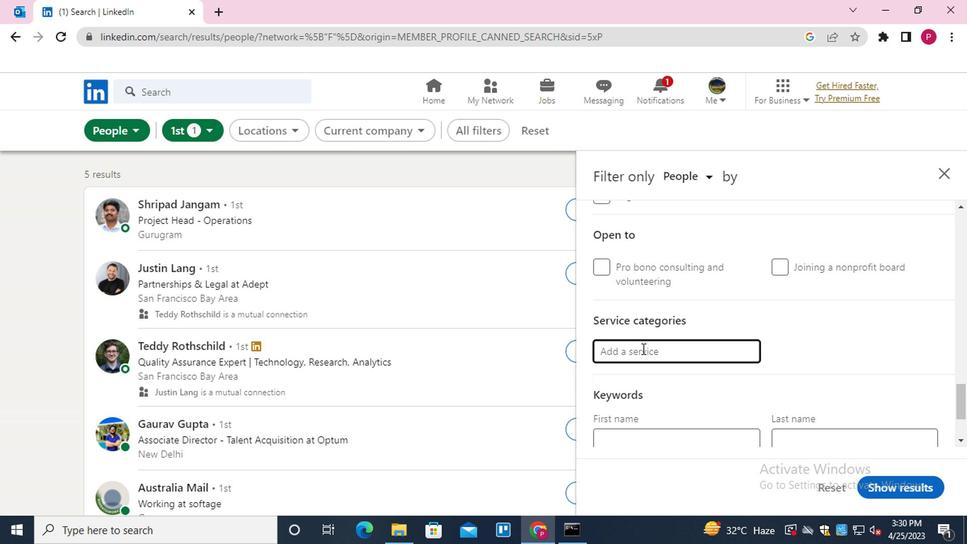 
Action: Key pressed <Key.shift><Key.shift><Key.shift><Key.shift><Key.shift><Key.shift>FINANCIAL<Key.space>
Screenshot: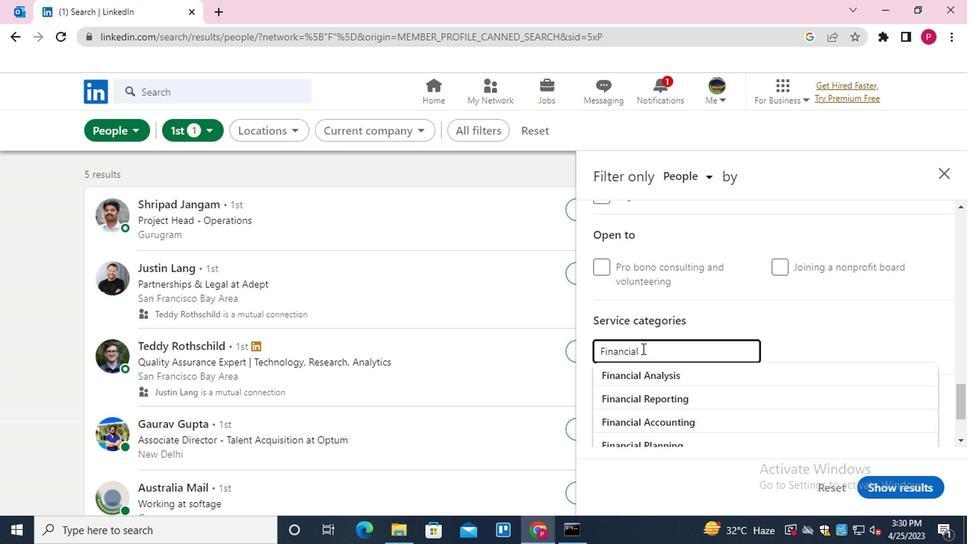 
Action: Mouse moved to (670, 408)
Screenshot: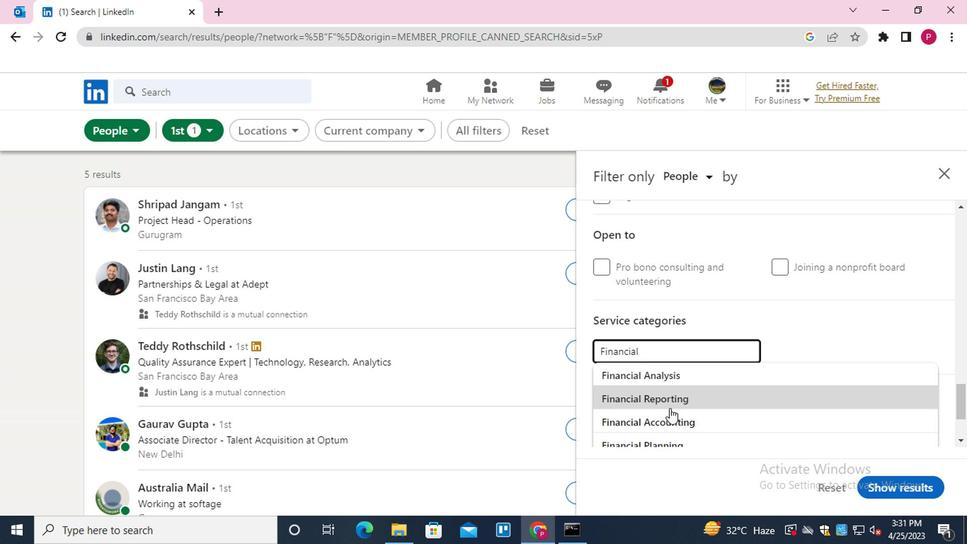 
Action: Mouse scrolled (670, 407) with delta (0, 0)
Screenshot: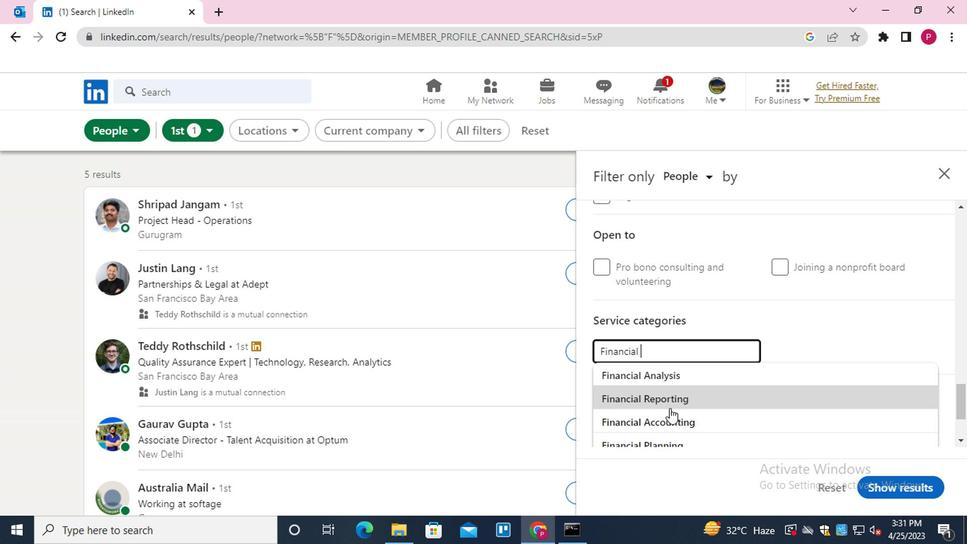 
Action: Mouse moved to (671, 407)
Screenshot: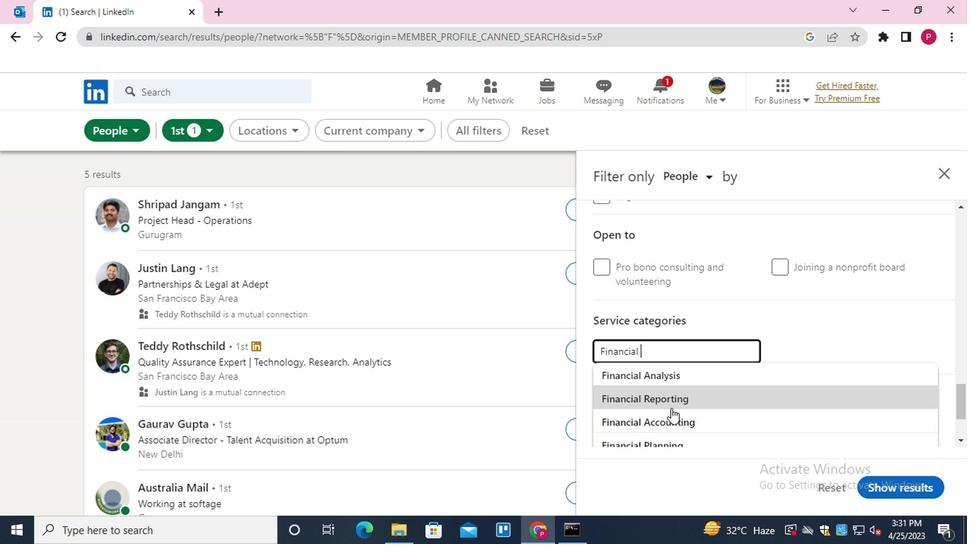 
Action: Mouse scrolled (671, 407) with delta (0, 0)
Screenshot: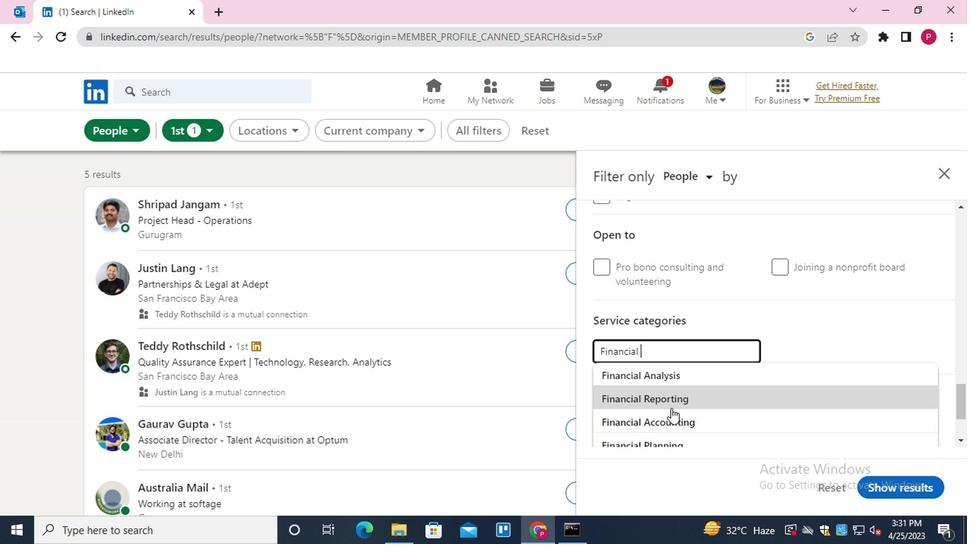 
Action: Mouse moved to (688, 332)
Screenshot: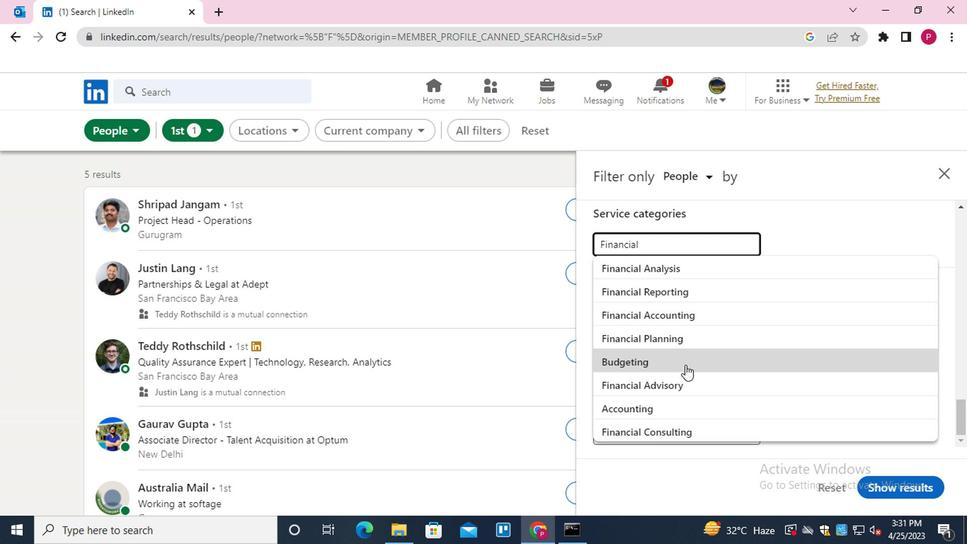 
Action: Mouse pressed left at (688, 332)
Screenshot: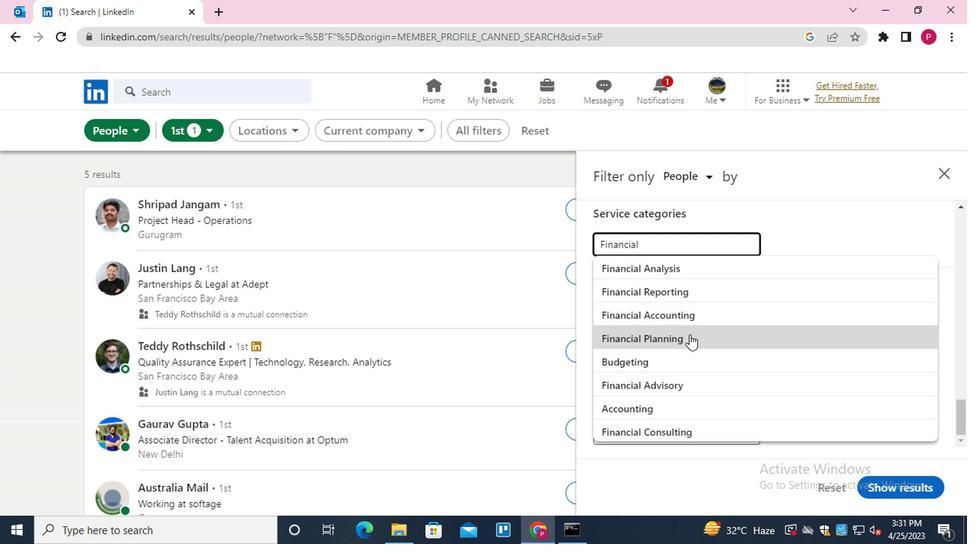 
Action: Mouse moved to (688, 332)
Screenshot: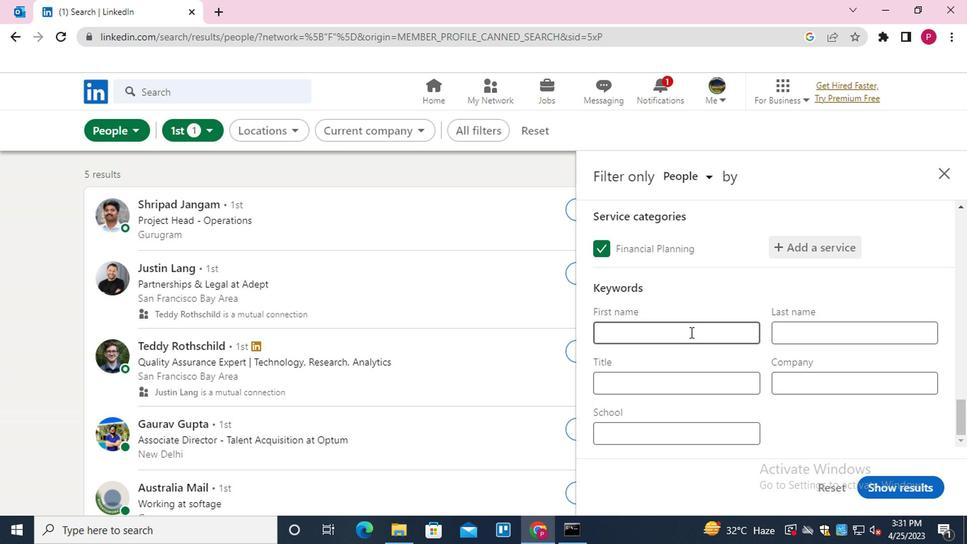 
Action: Mouse scrolled (688, 332) with delta (0, 0)
Screenshot: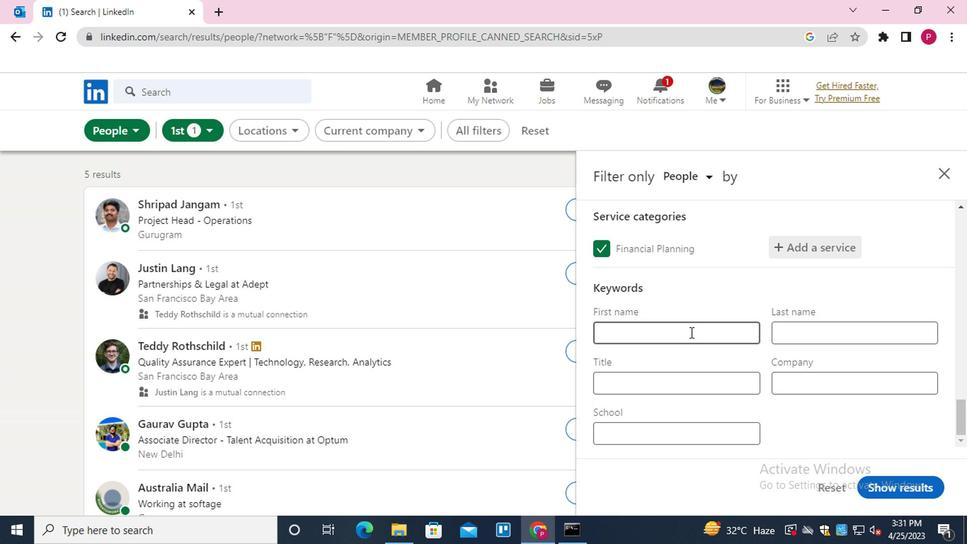 
Action: Mouse scrolled (688, 332) with delta (0, 0)
Screenshot: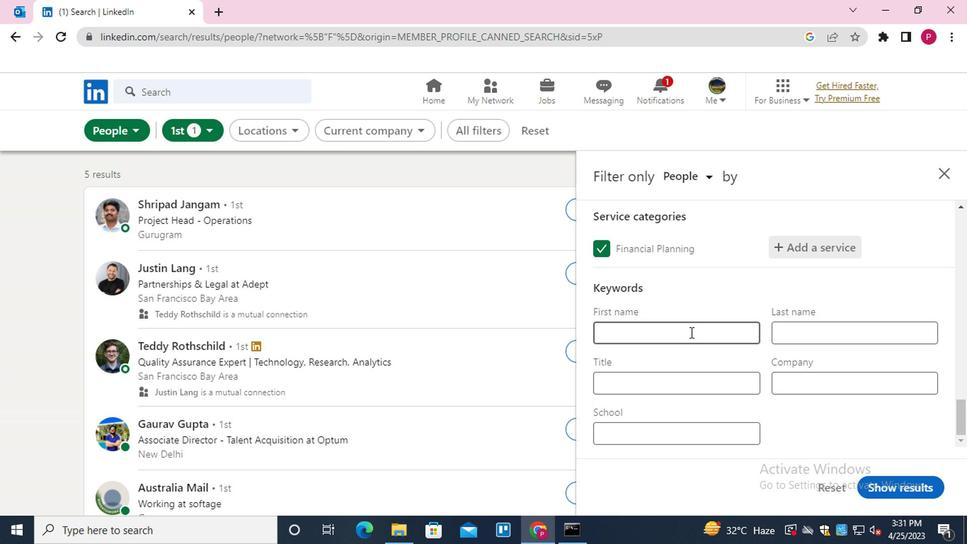 
Action: Mouse moved to (656, 378)
Screenshot: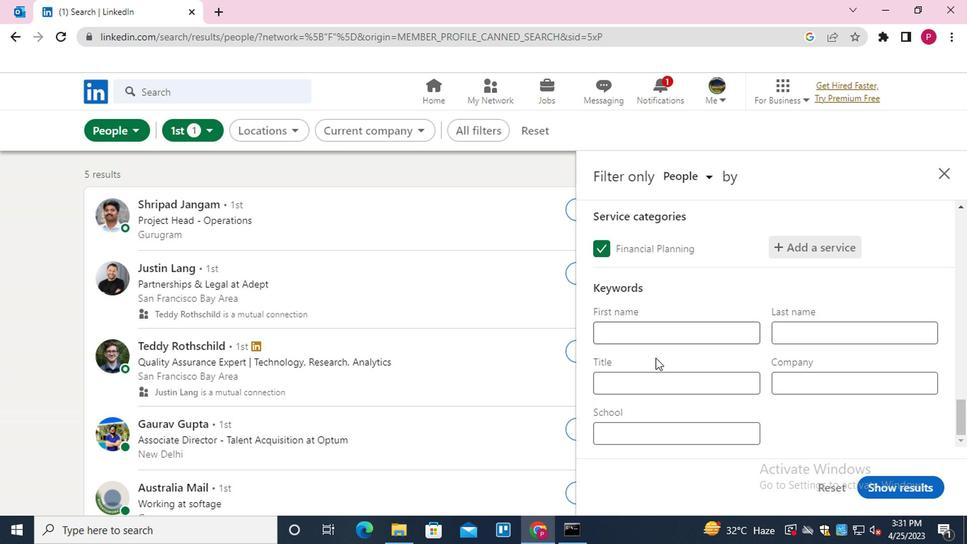 
Action: Mouse pressed left at (656, 378)
Screenshot: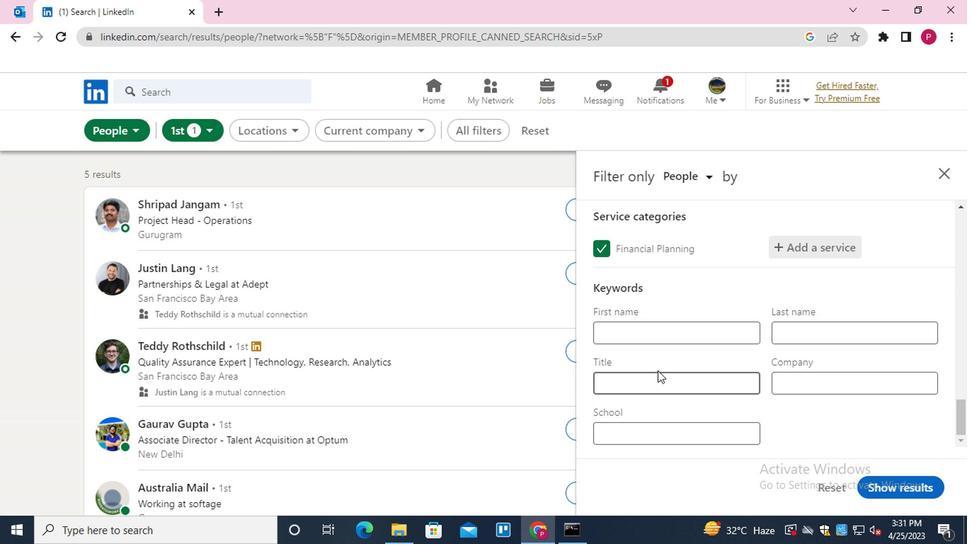 
Action: Mouse moved to (657, 379)
Screenshot: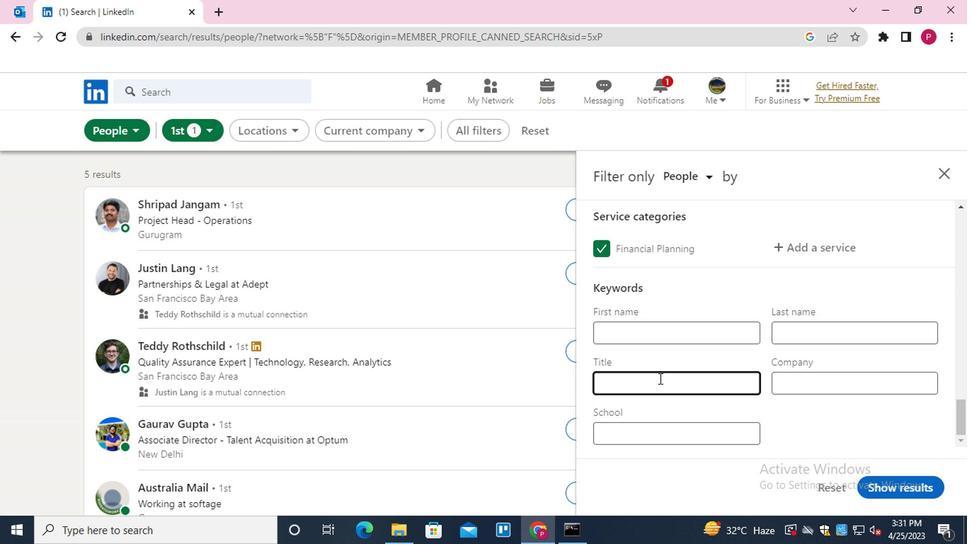 
Action: Key pressed <Key.shift>ACCOUNTS<Key.space><Key.shift>PAYBLE/<Key.backspace><Key.backspace><Key.backspace><Key.backspace>ABLE/<Key.shift>RECIEVEABLE<Key.backspace><Key.backspace><Key.backspace><Key.backspace><Key.backspace><Key.backspace><Key.backspace><Key.backspace>EIVEABLE
Screenshot: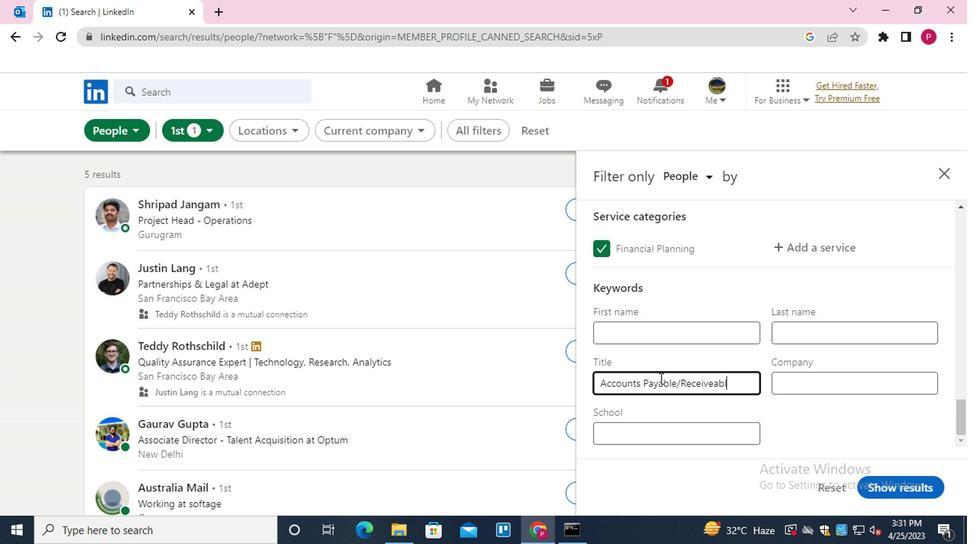
Action: Mouse moved to (747, 377)
Screenshot: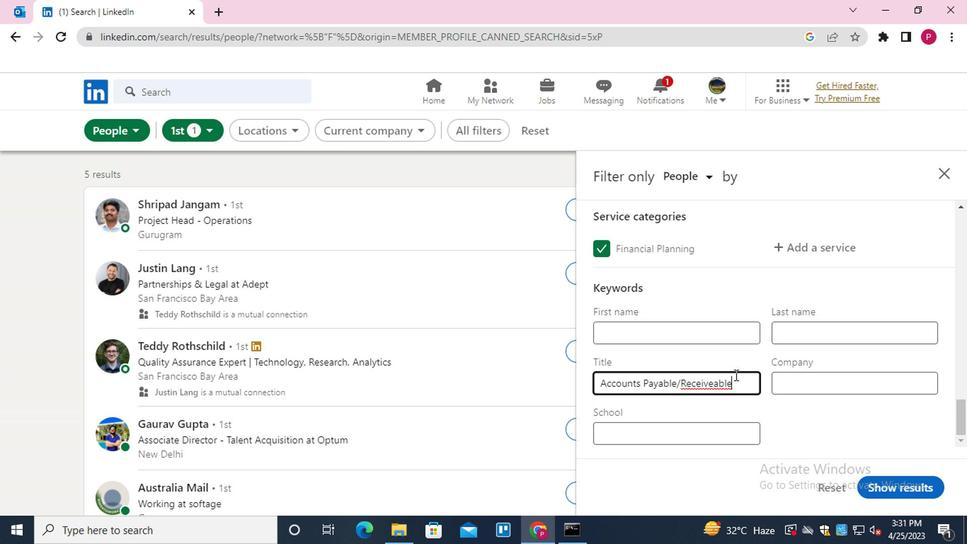 
Action: Key pressed <Key.backspace><Key.backspace><Key.backspace><Key.backspace><Key.backspace><Key.backspace>VABLE<Key.space><Key.shift>CLERK
Screenshot: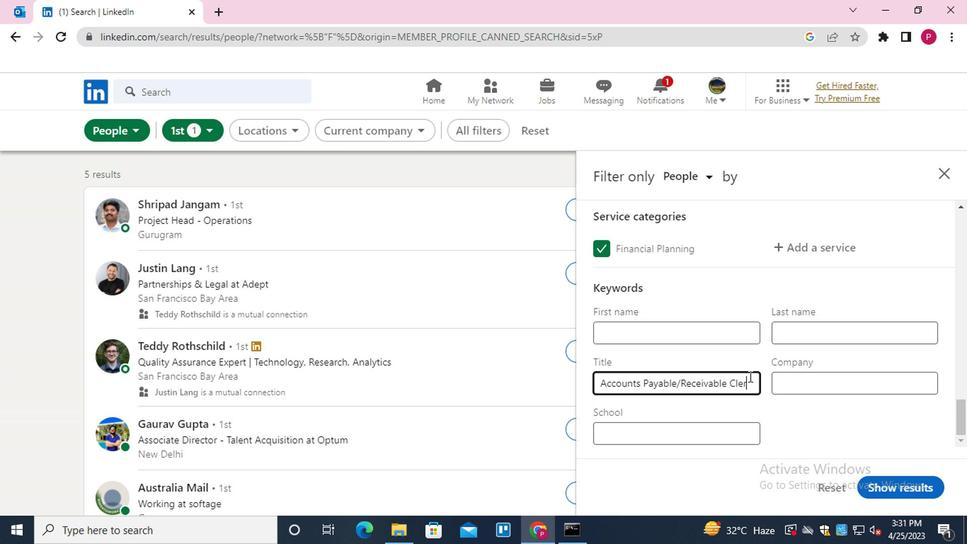 
Action: Mouse moved to (878, 486)
Screenshot: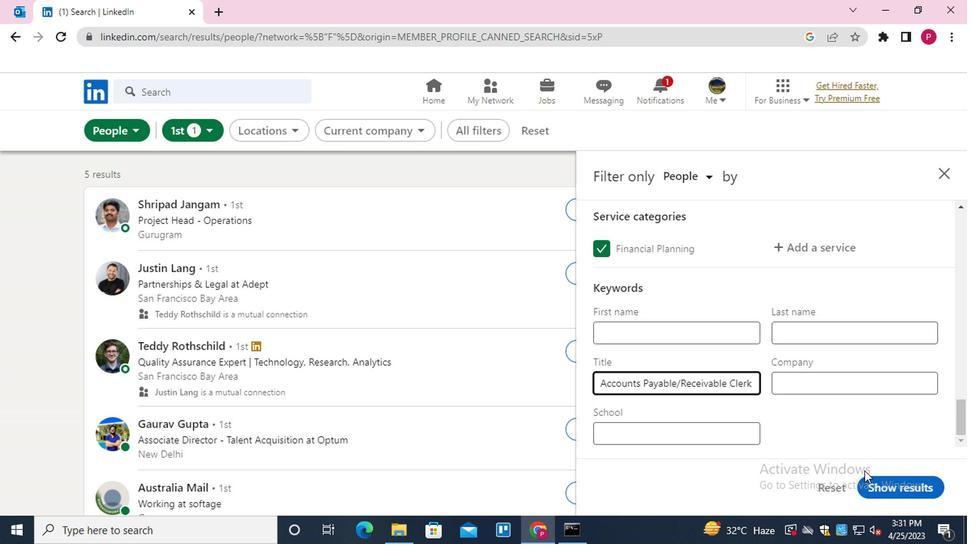 
Action: Mouse pressed left at (878, 486)
Screenshot: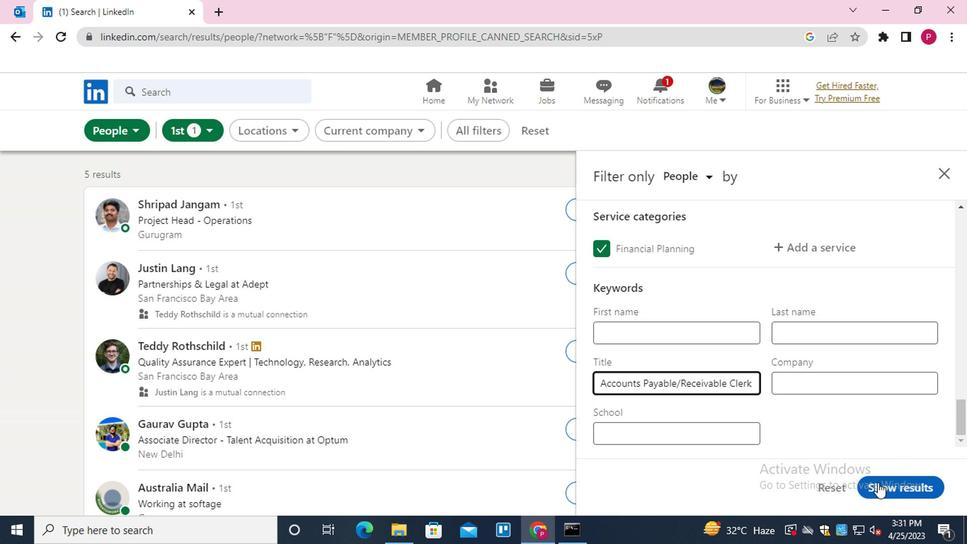 
Action: Mouse moved to (444, 362)
Screenshot: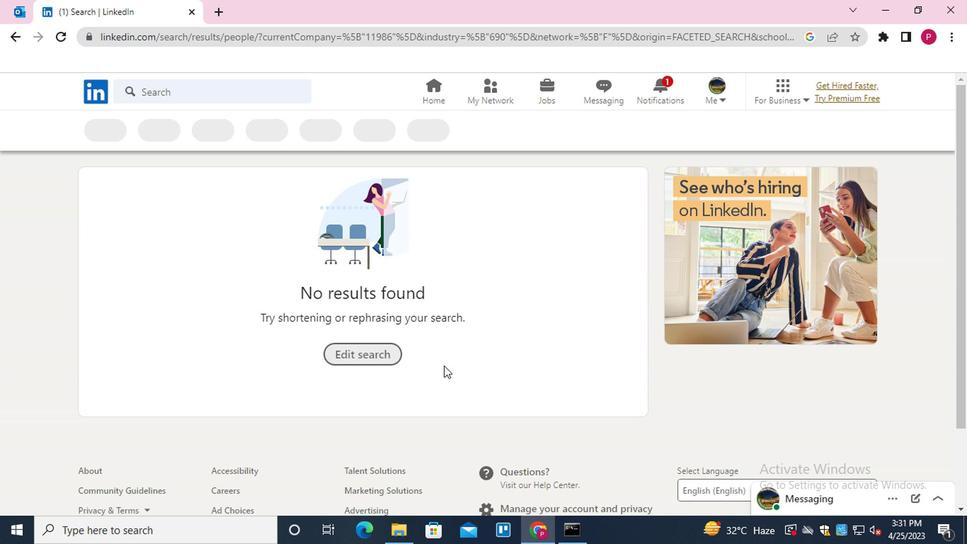 
